 Task: Open Card User Interface Review in Board Project Management Platforms and Tools to Workspace IT Consulting Services and add a team member Softage.4@softage.net, a label Orange, a checklist Project Management, an attachment from your computer, a color Orange and finally, add a card description 'Create and send out employee satisfaction survey on company policies and procedures' and a comment 'Given the complexity of this task, let us break it down into smaller, more manageable tasks to make progress.'. Add a start date 'Jan 04, 1900' with a due date 'Jan 11, 1900'
Action: Mouse moved to (423, 151)
Screenshot: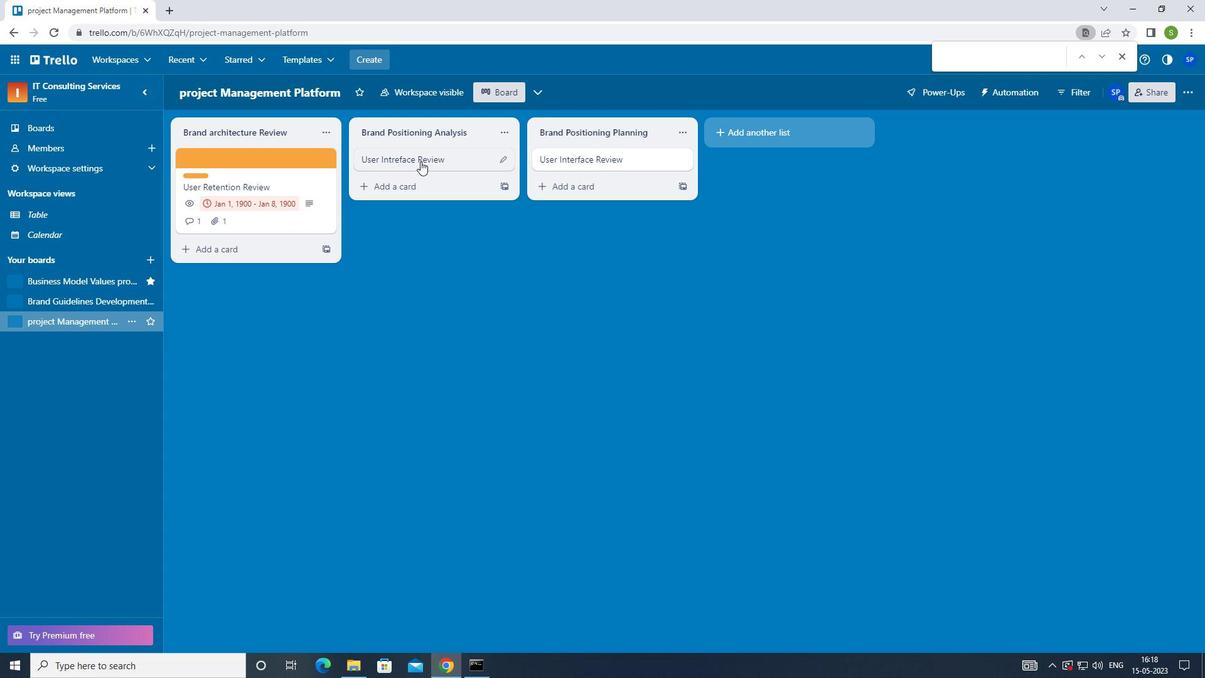 
Action: Mouse pressed left at (423, 151)
Screenshot: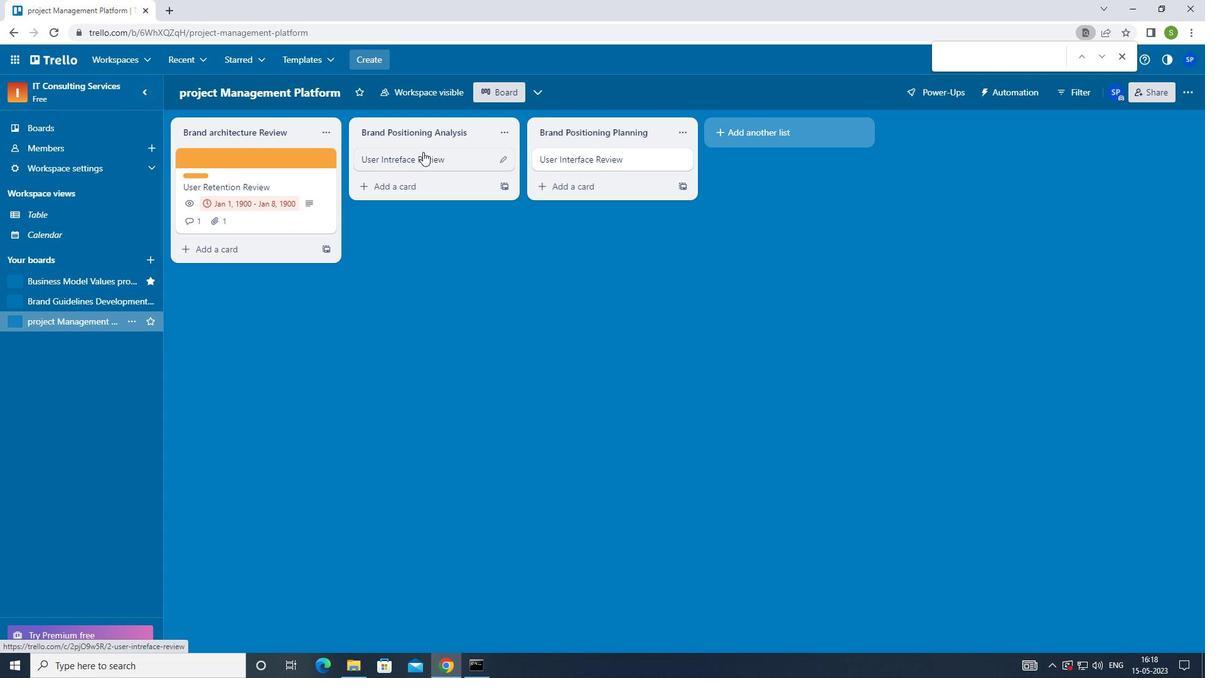 
Action: Mouse moved to (775, 156)
Screenshot: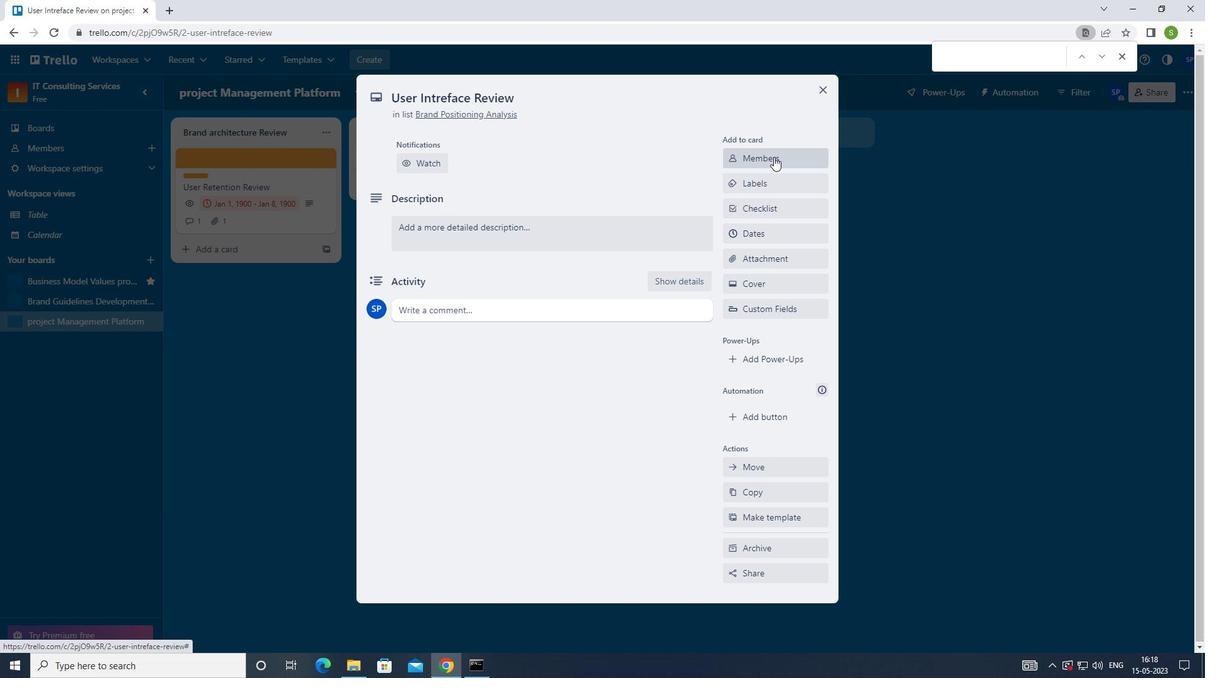 
Action: Mouse pressed left at (775, 156)
Screenshot: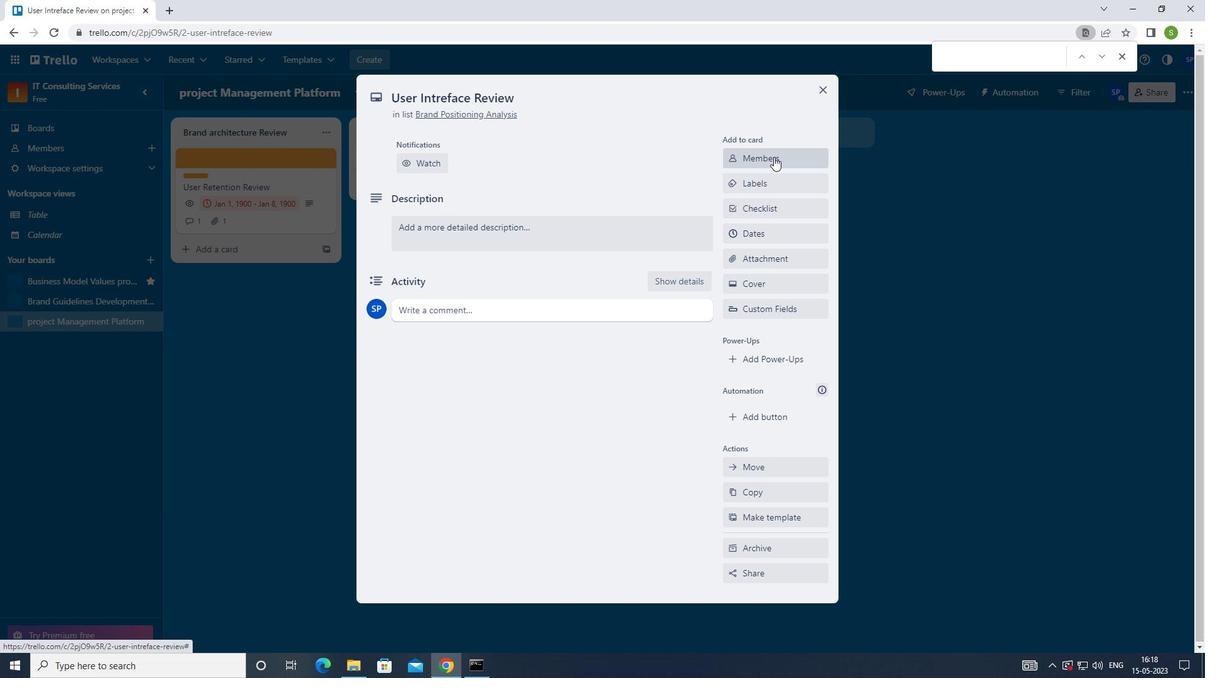 
Action: Mouse moved to (700, 198)
Screenshot: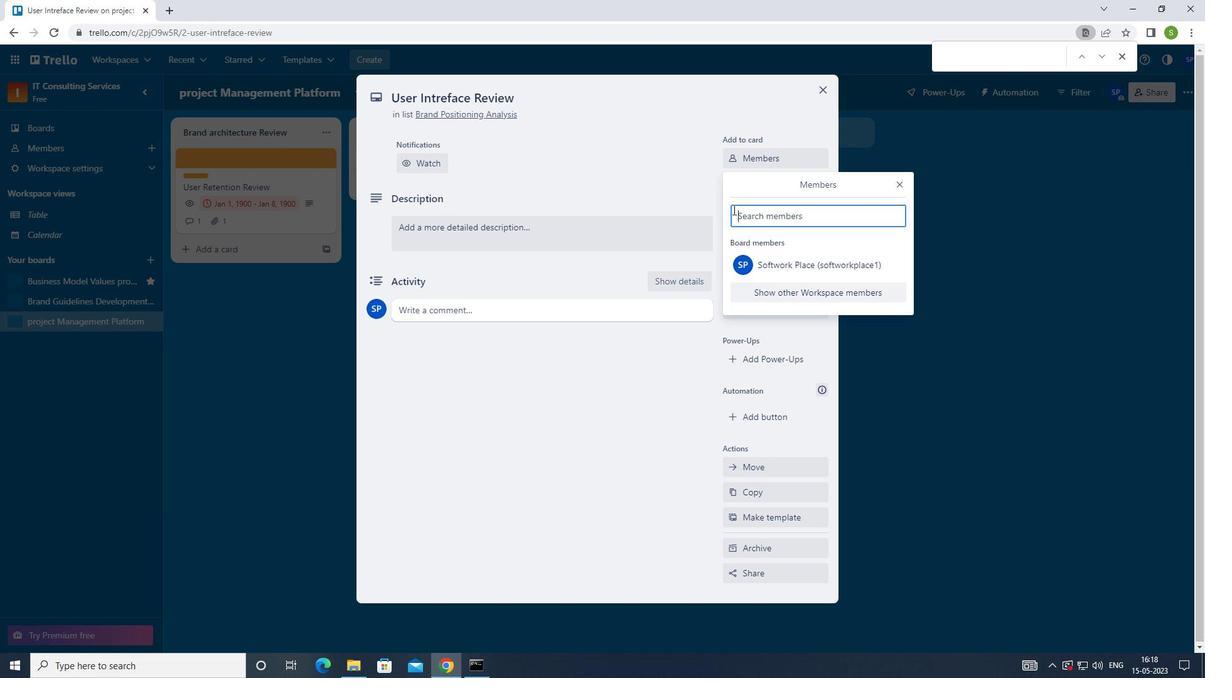 
Action: Key pressed <Key.shift>SOFTAGE.2<Key.backspace>
Screenshot: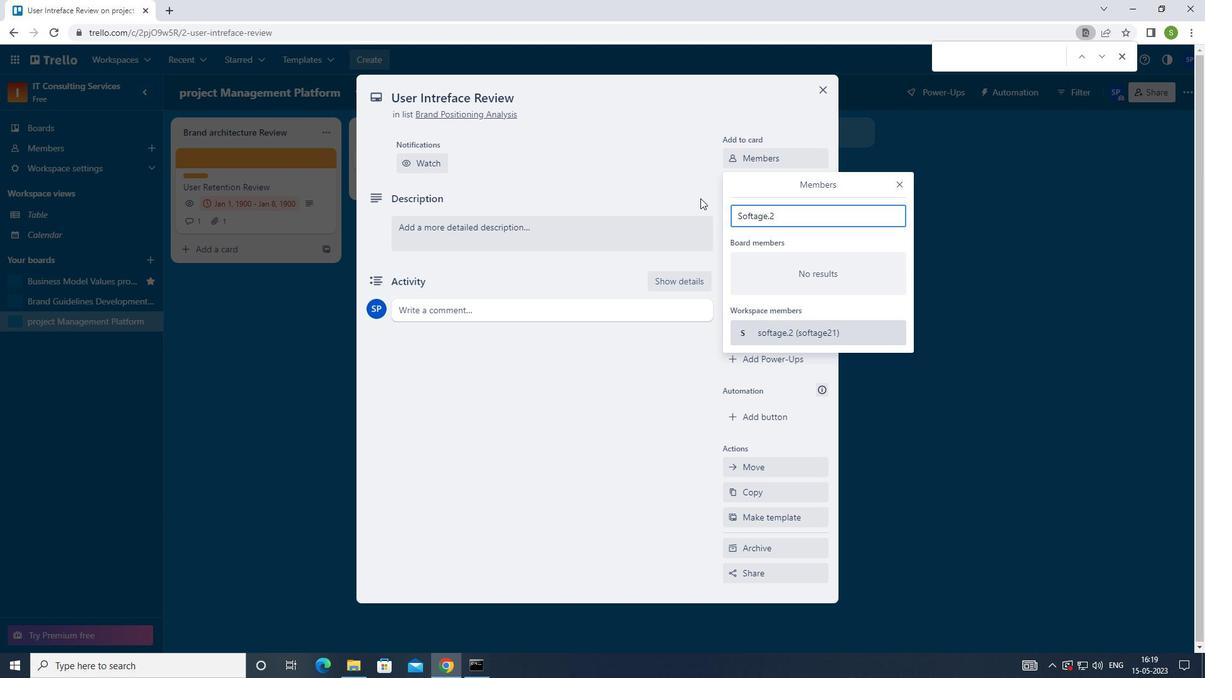 
Action: Mouse moved to (693, 200)
Screenshot: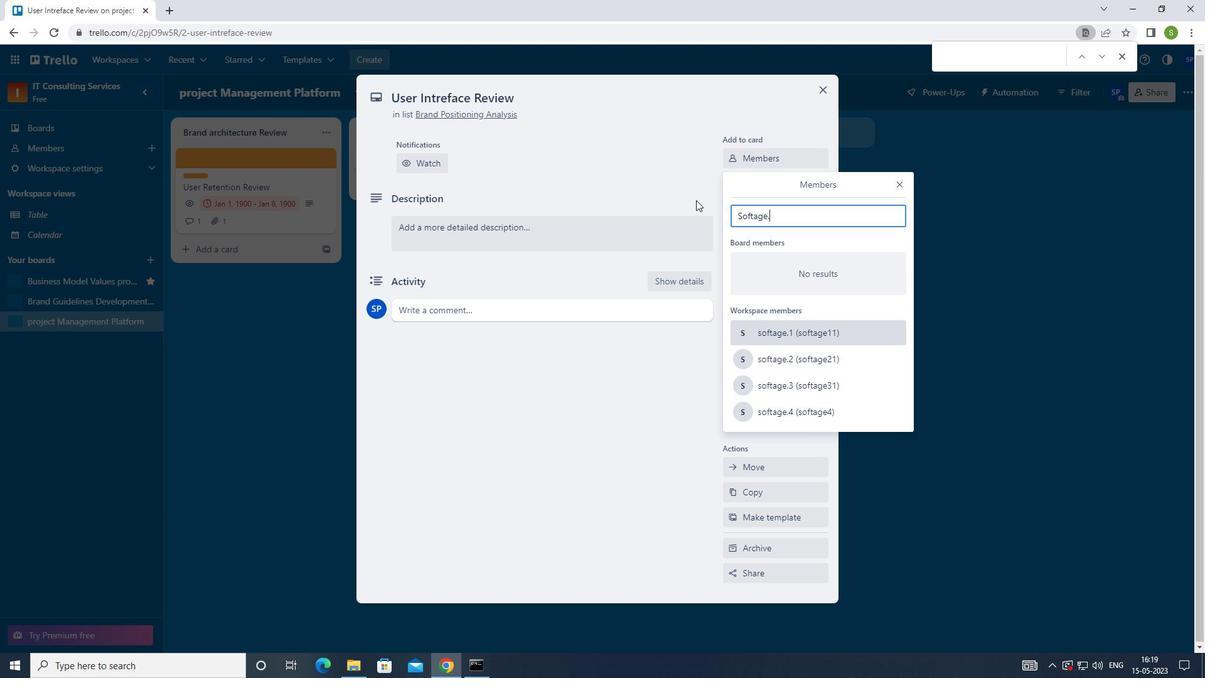 
Action: Key pressed 4
Screenshot: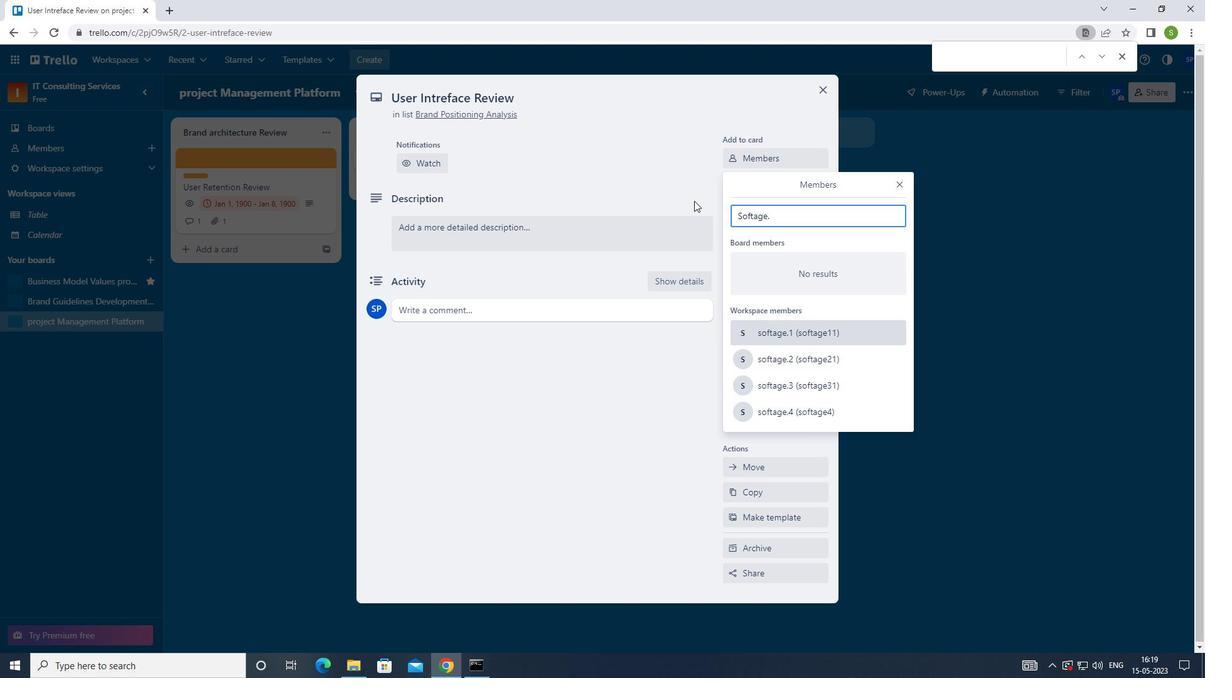 
Action: Mouse moved to (692, 202)
Screenshot: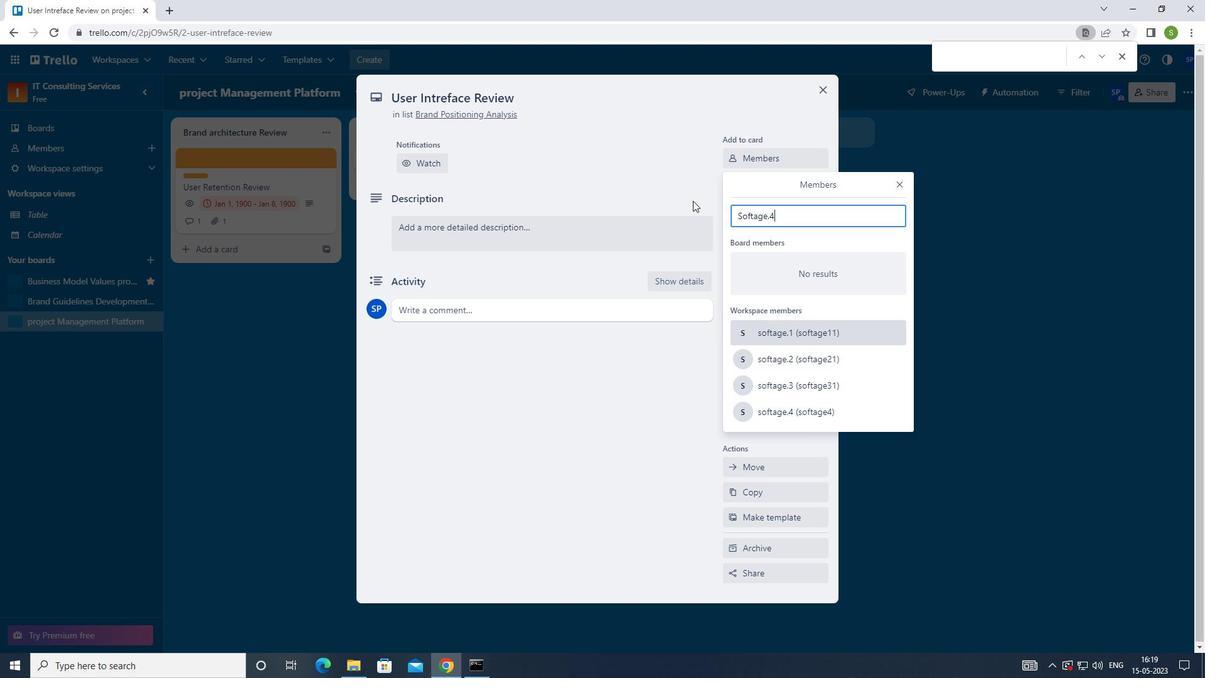 
Action: Key pressed <Key.shift>
Screenshot: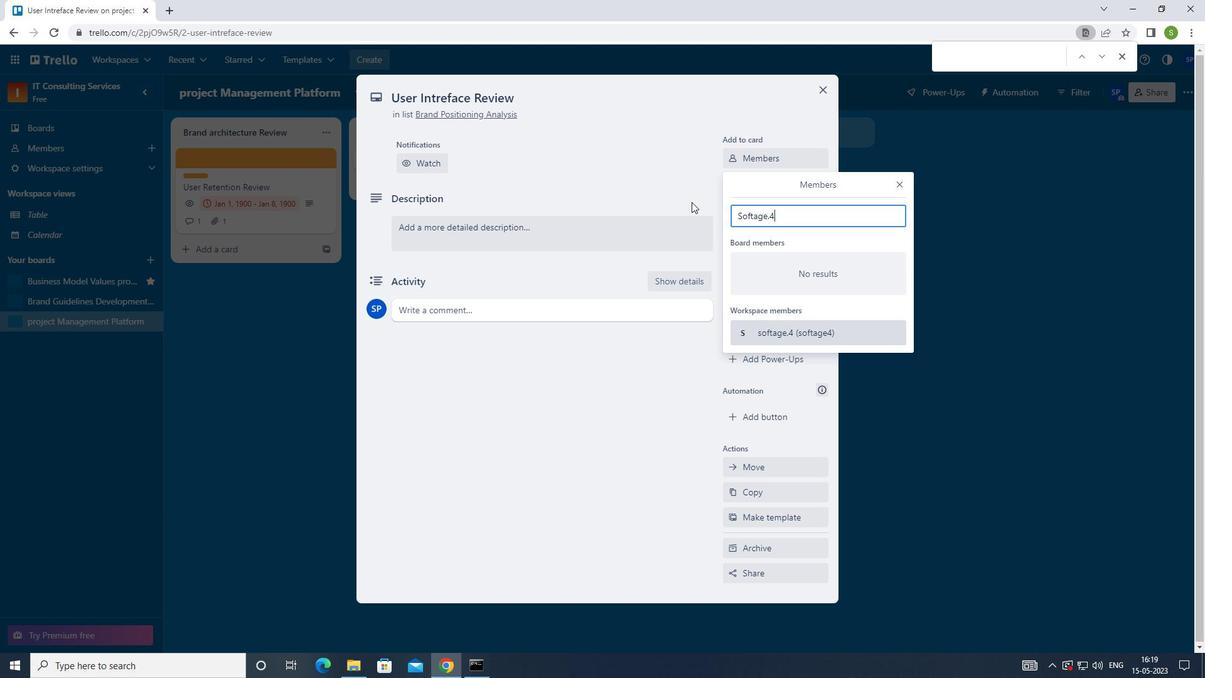 
Action: Mouse moved to (692, 202)
Screenshot: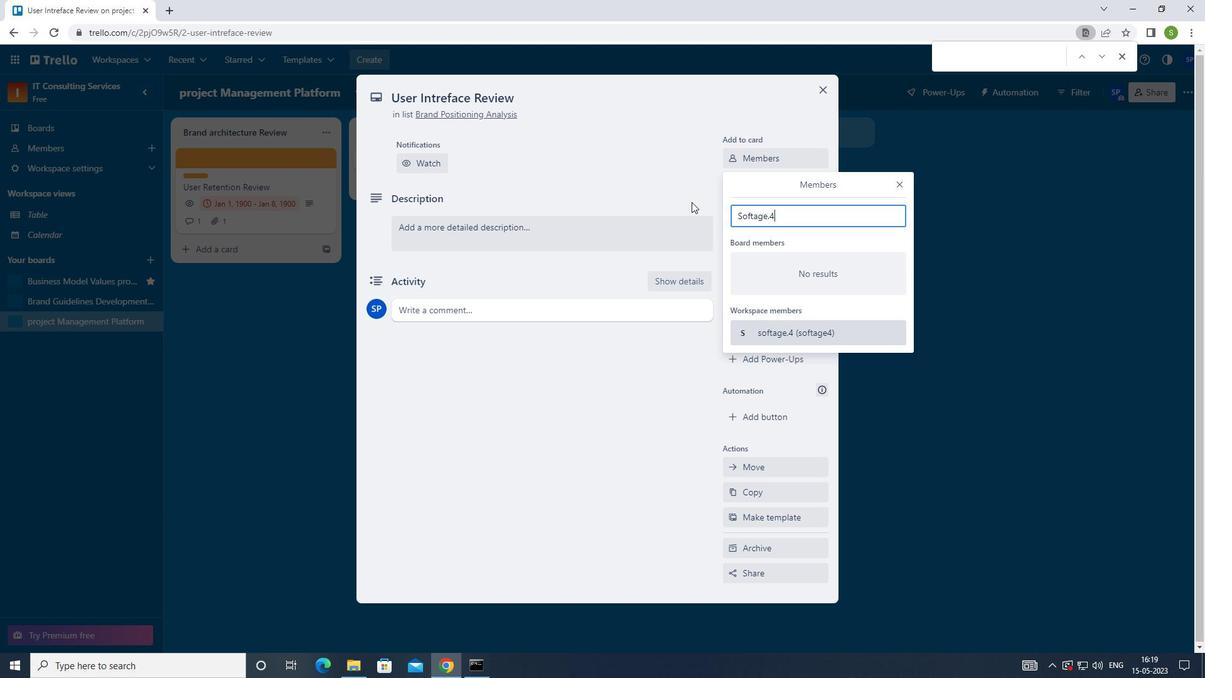 
Action: Key pressed @SOFTAGE.NET
Screenshot: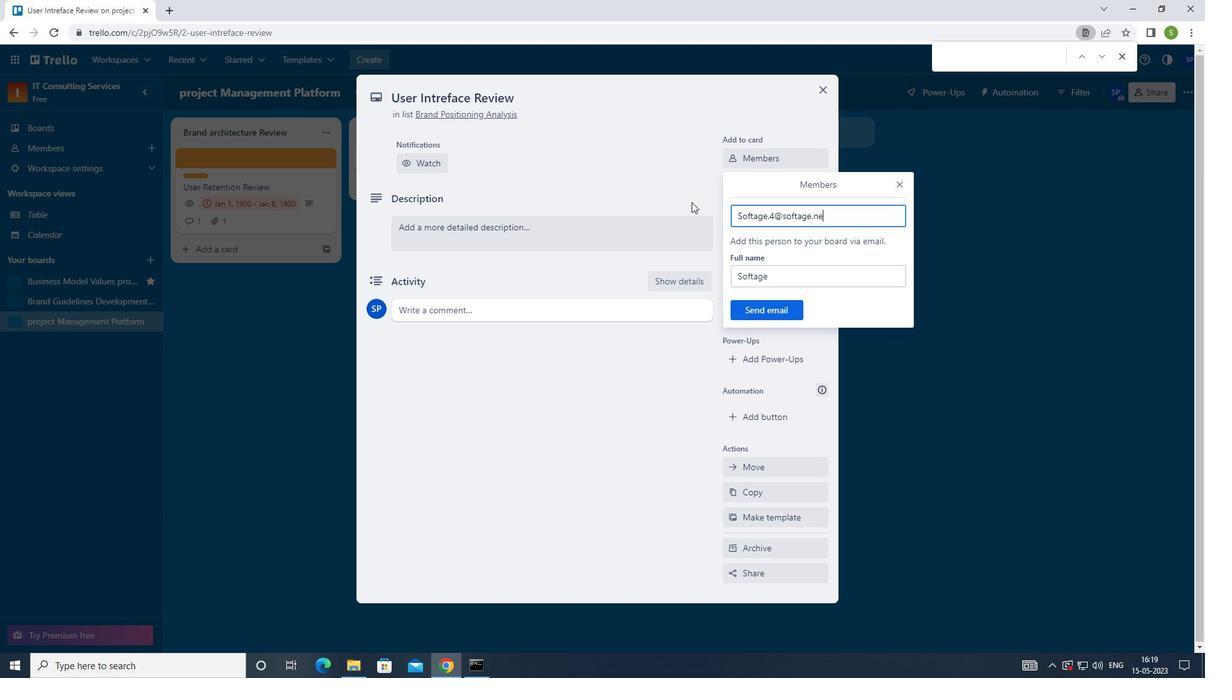 
Action: Mouse moved to (757, 305)
Screenshot: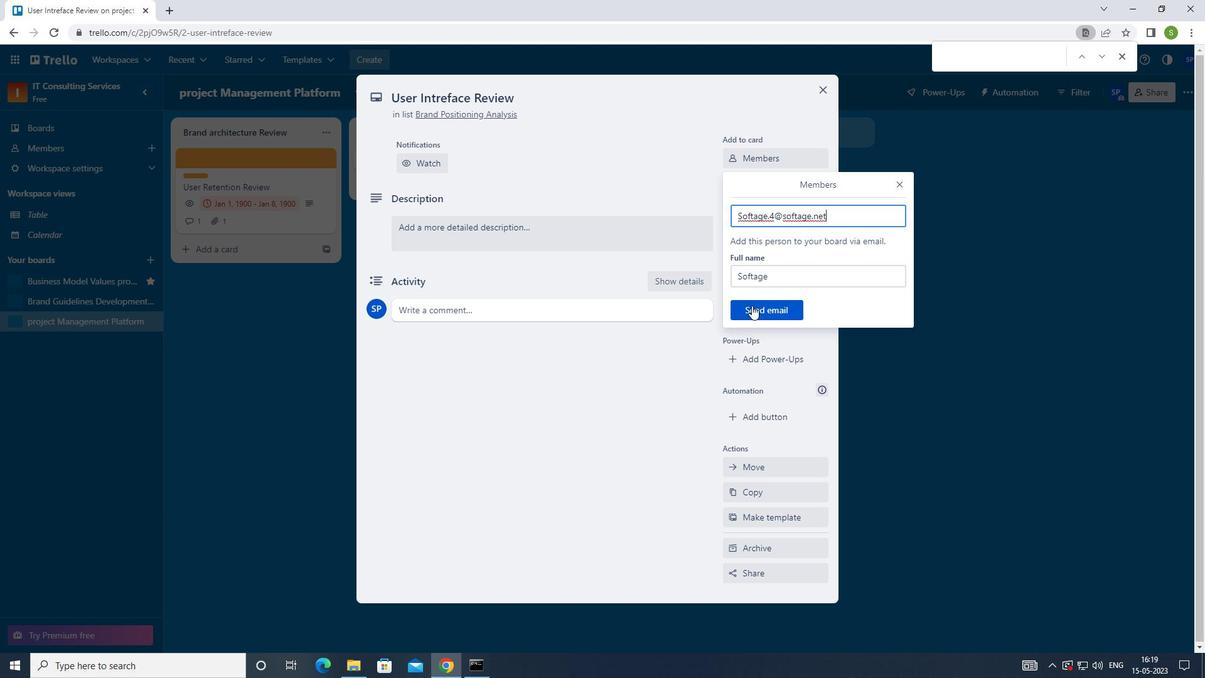
Action: Mouse pressed left at (757, 305)
Screenshot: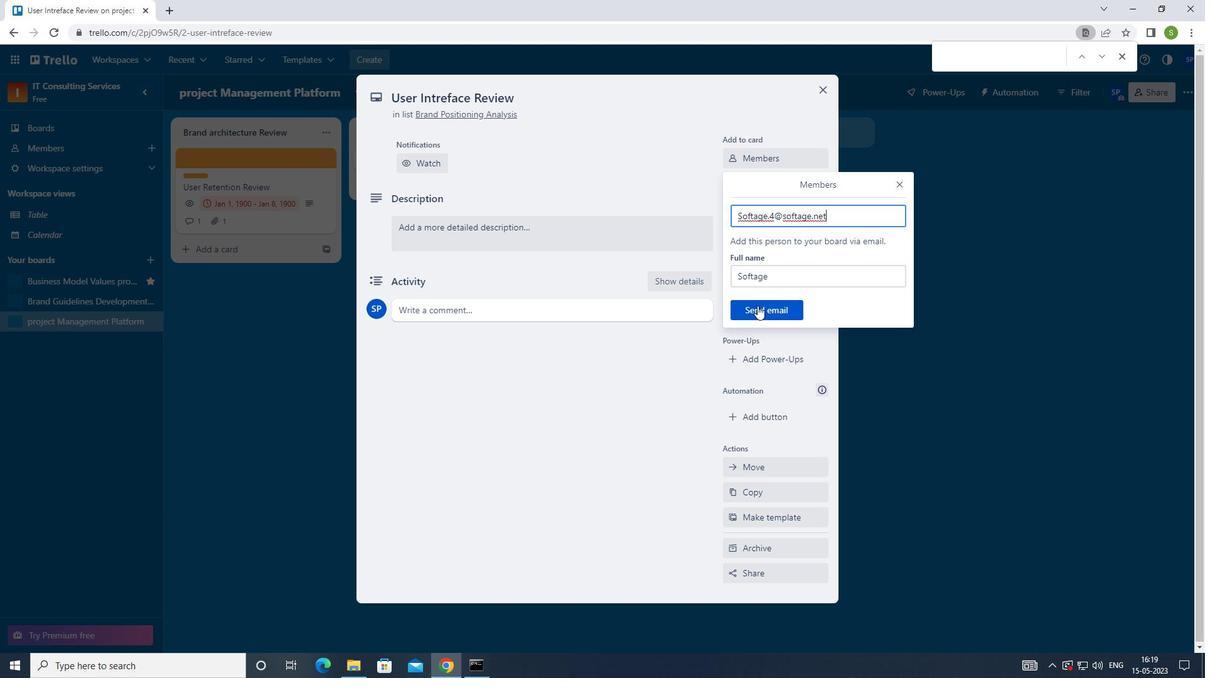 
Action: Mouse moved to (758, 227)
Screenshot: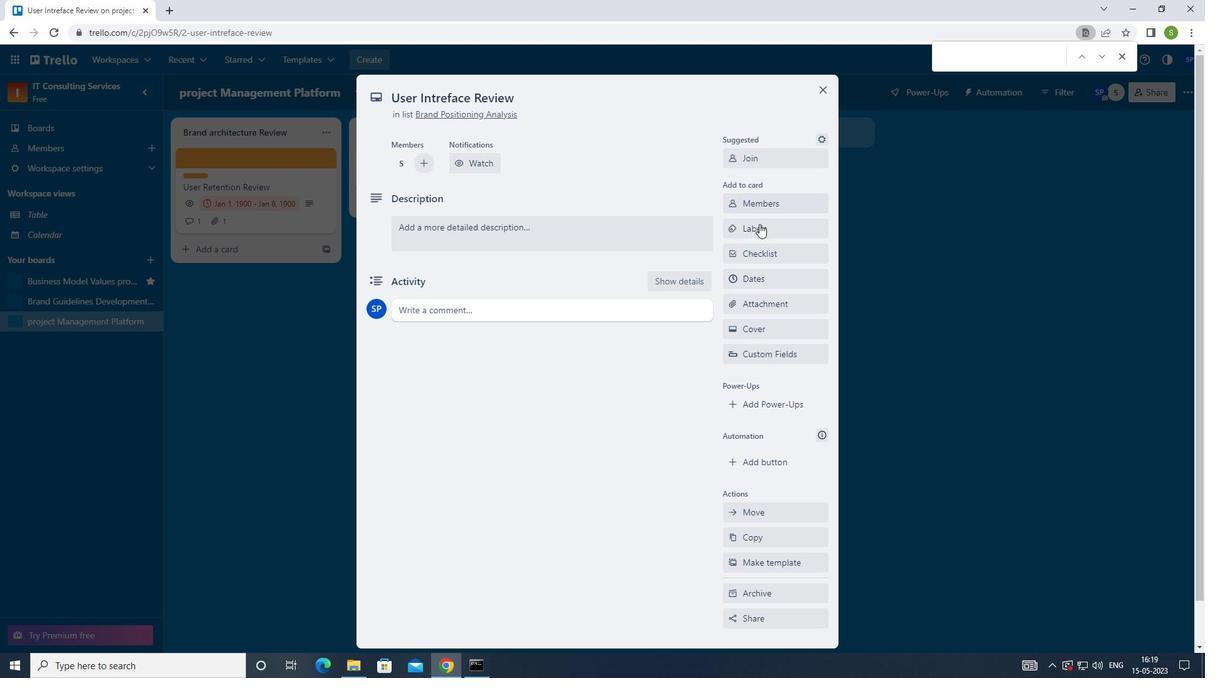 
Action: Mouse pressed left at (758, 227)
Screenshot: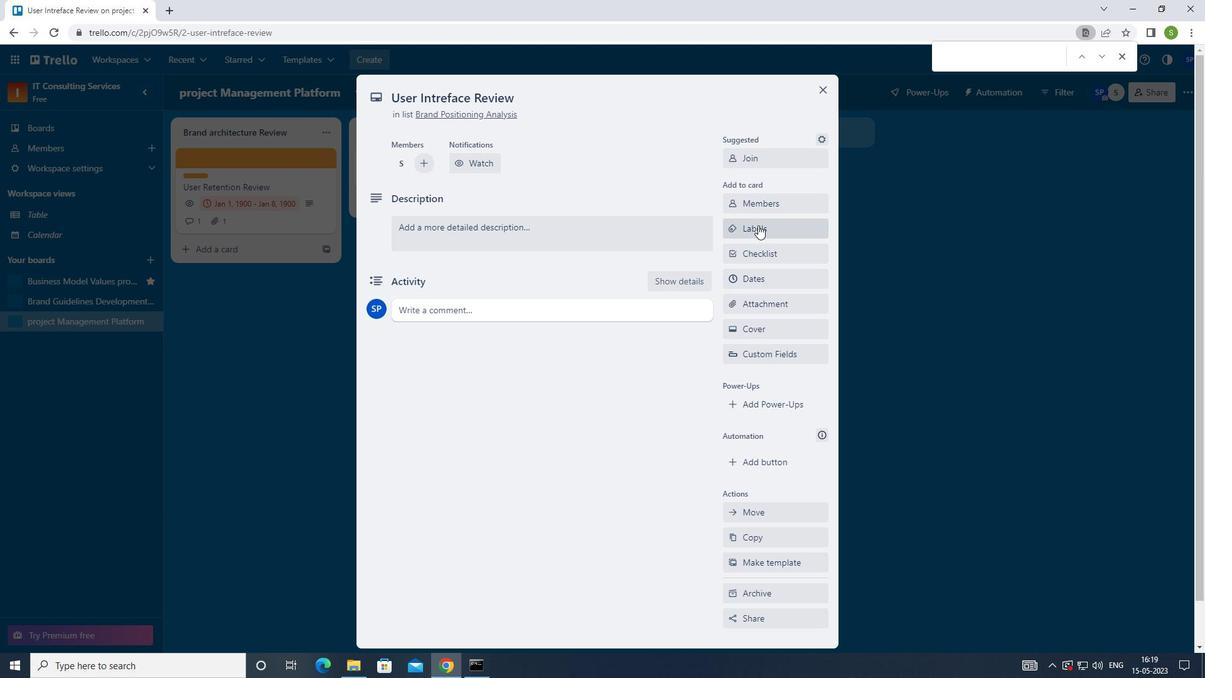 
Action: Mouse moved to (741, 376)
Screenshot: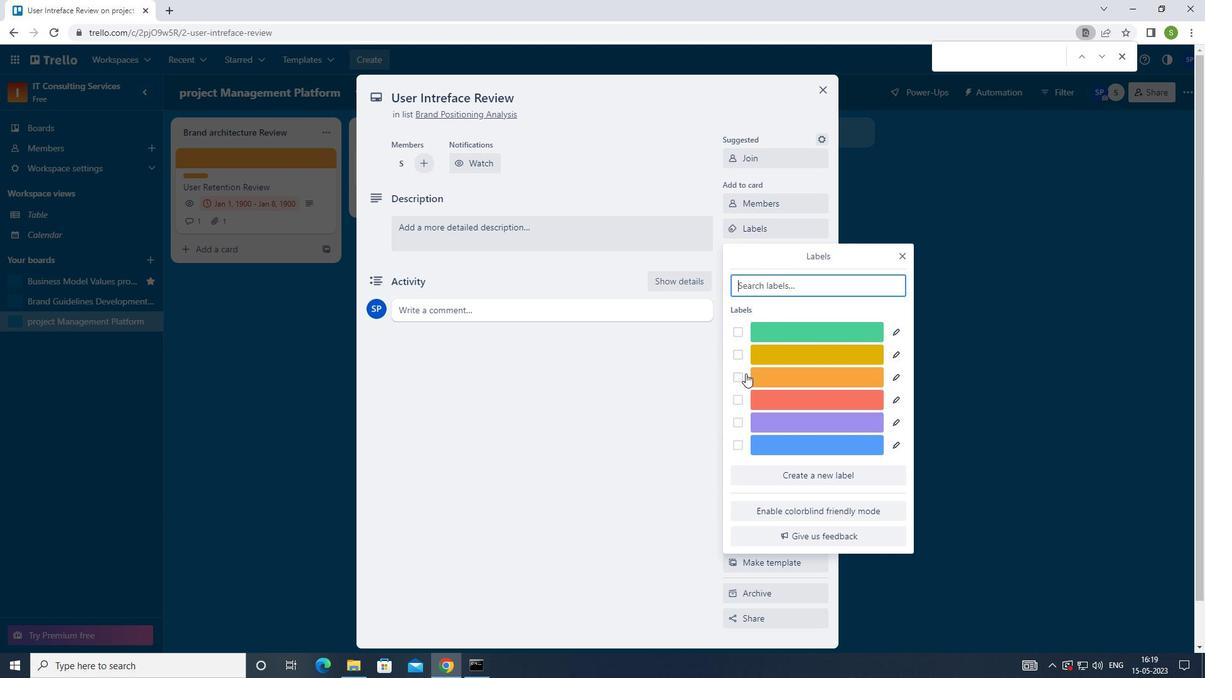 
Action: Mouse pressed left at (741, 376)
Screenshot: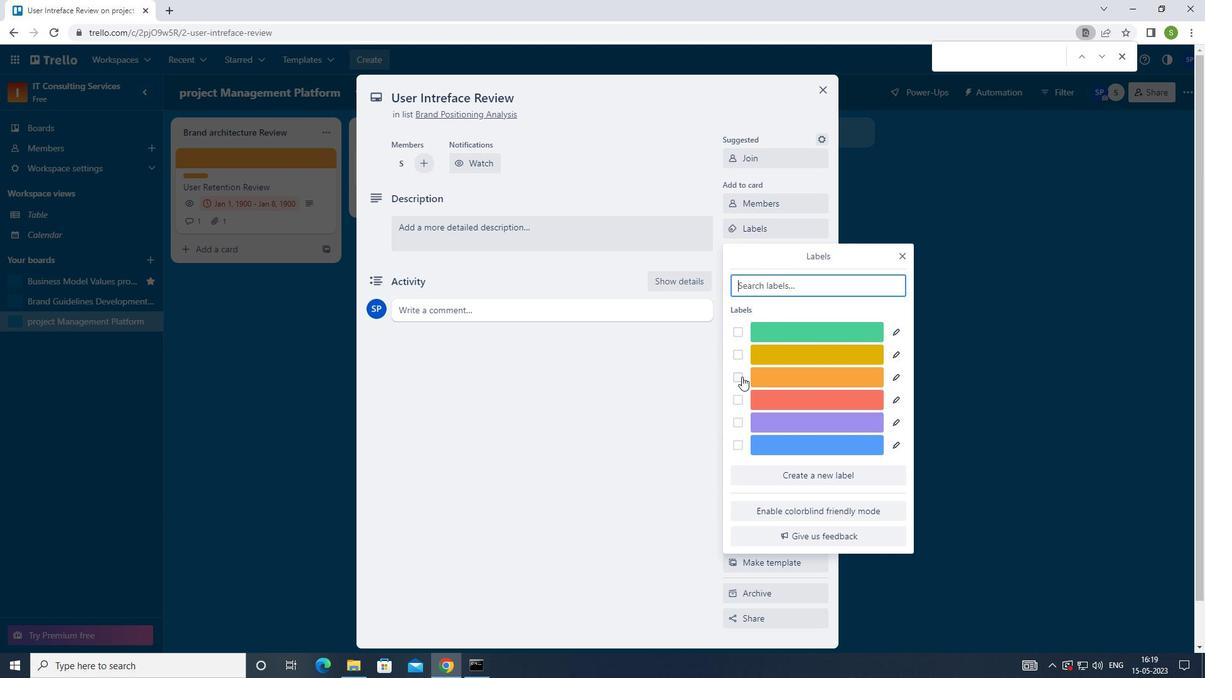 
Action: Mouse moved to (903, 256)
Screenshot: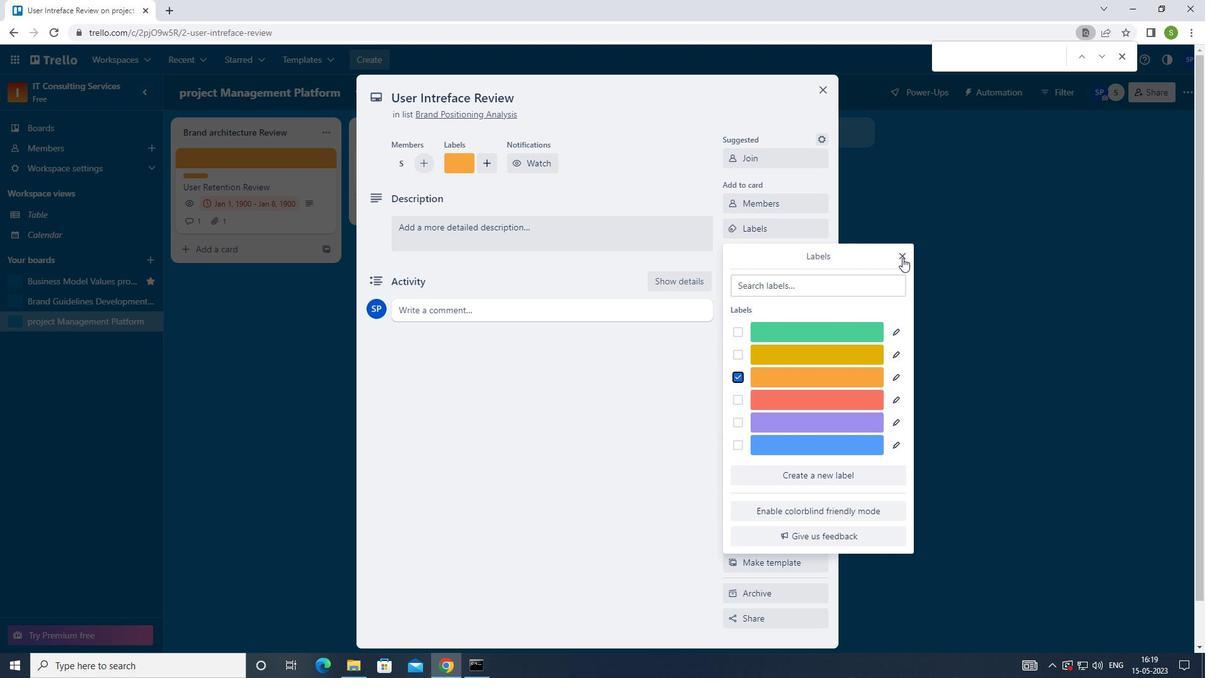 
Action: Mouse pressed left at (903, 256)
Screenshot: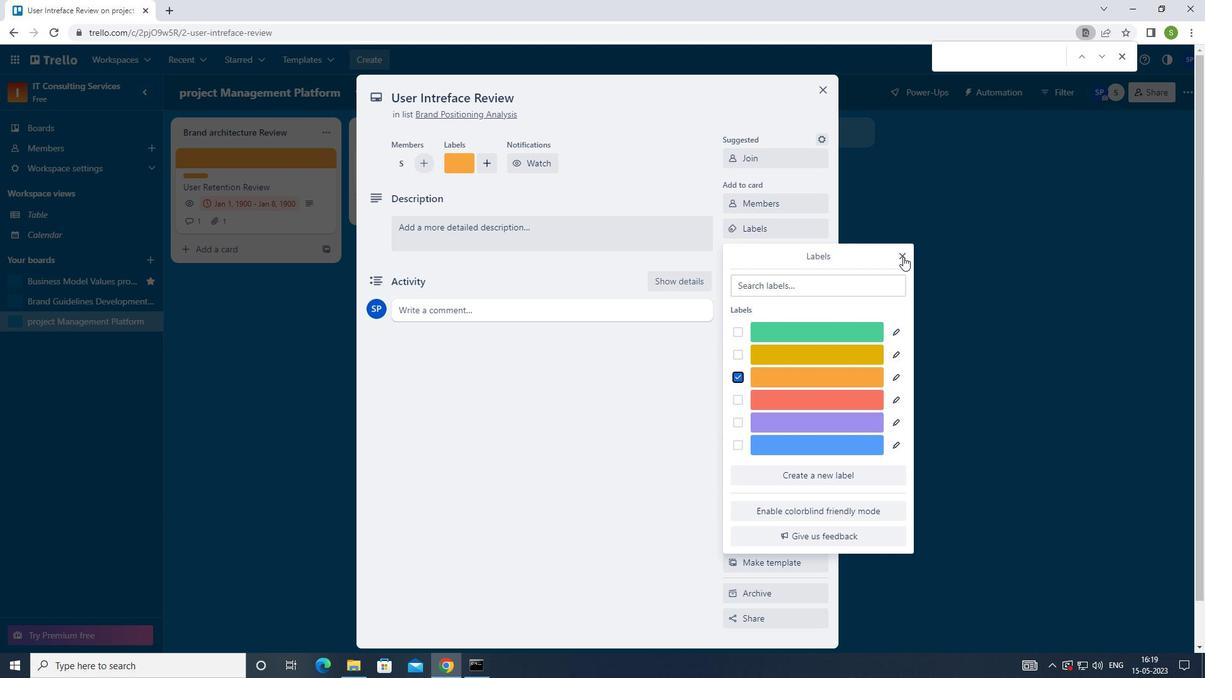 
Action: Mouse moved to (789, 255)
Screenshot: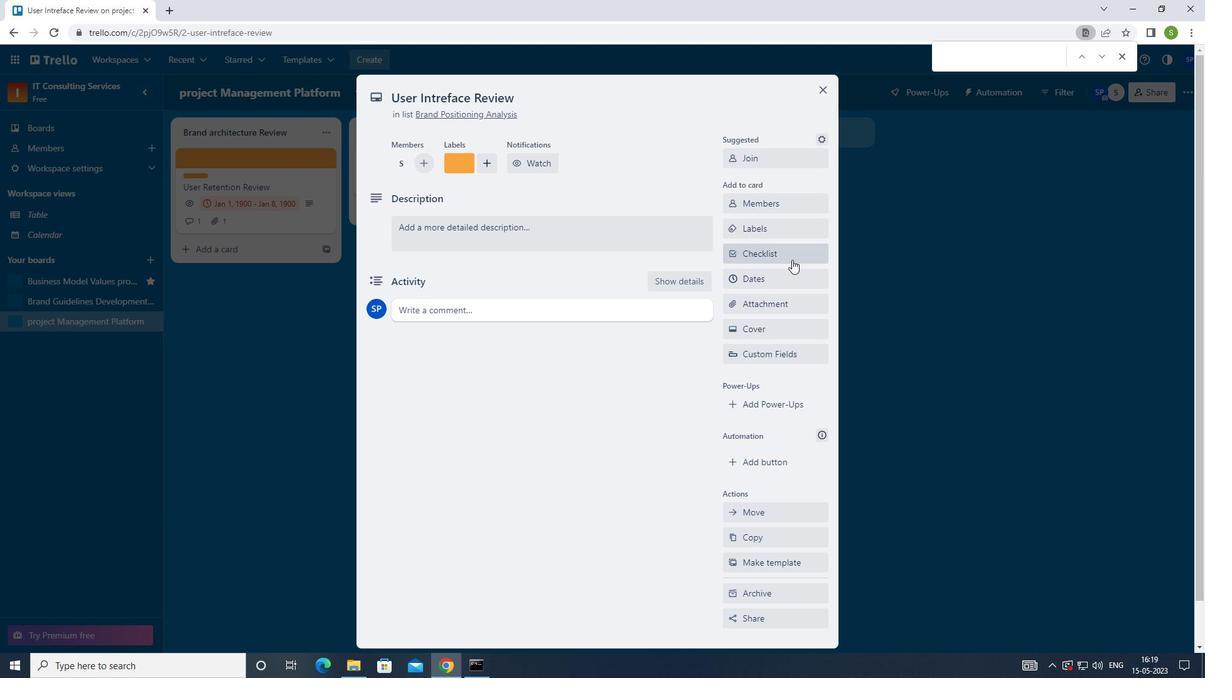 
Action: Mouse pressed left at (789, 255)
Screenshot: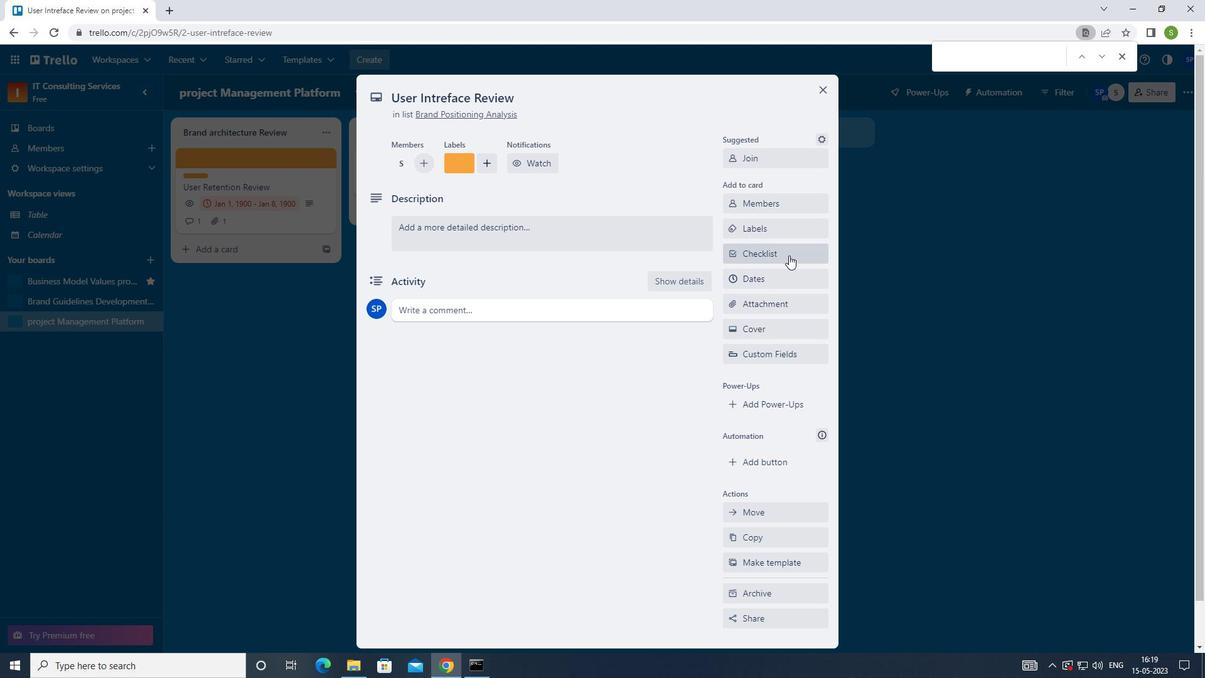 
Action: Mouse moved to (785, 241)
Screenshot: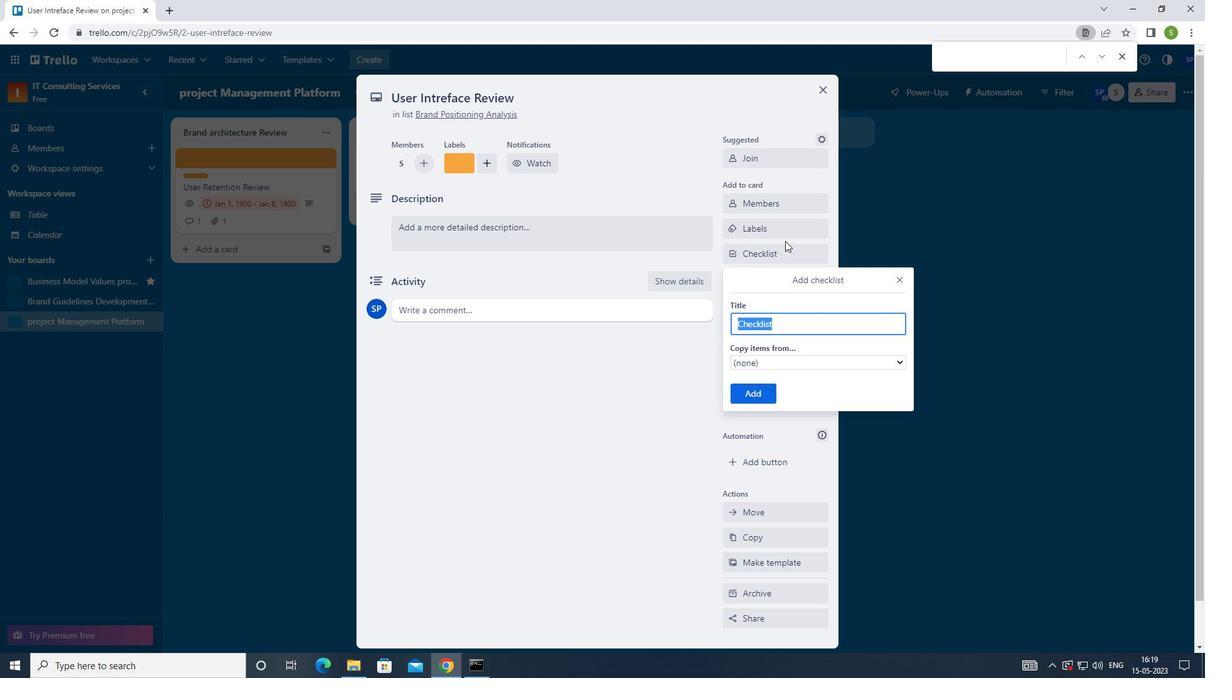 
Action: Key pressed <Key.shift><Key.shift><Key.shift><Key.shift><Key.shift><Key.shift><Key.shift><Key.shift><Key.shift><Key.shift><Key.shift><Key.shift>PROJECT<Key.space>MANAGEMENT<Key.space>
Screenshot: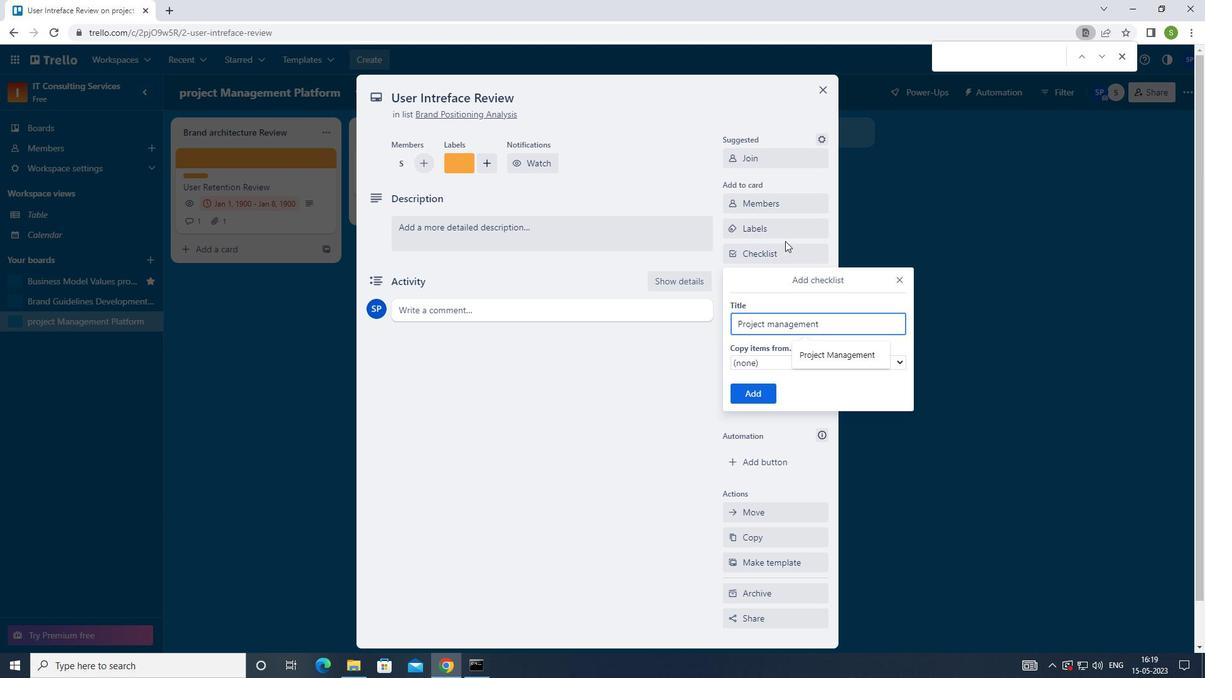 
Action: Mouse moved to (757, 391)
Screenshot: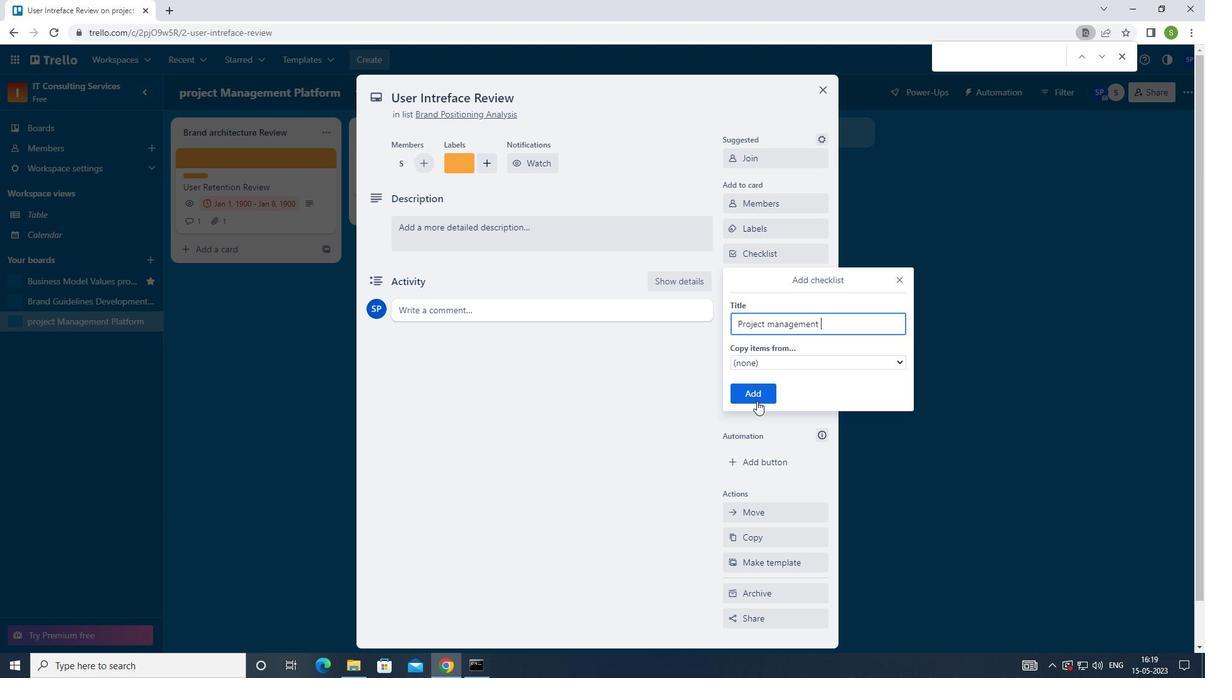 
Action: Mouse pressed left at (757, 391)
Screenshot: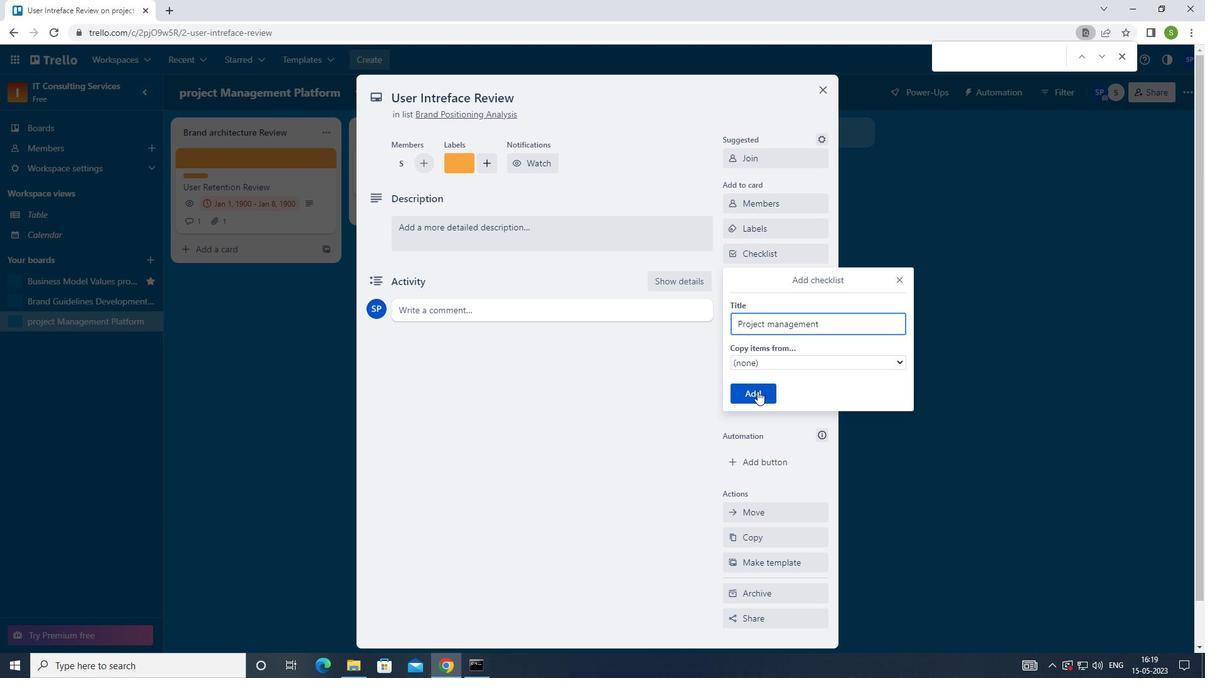 
Action: Mouse moved to (772, 307)
Screenshot: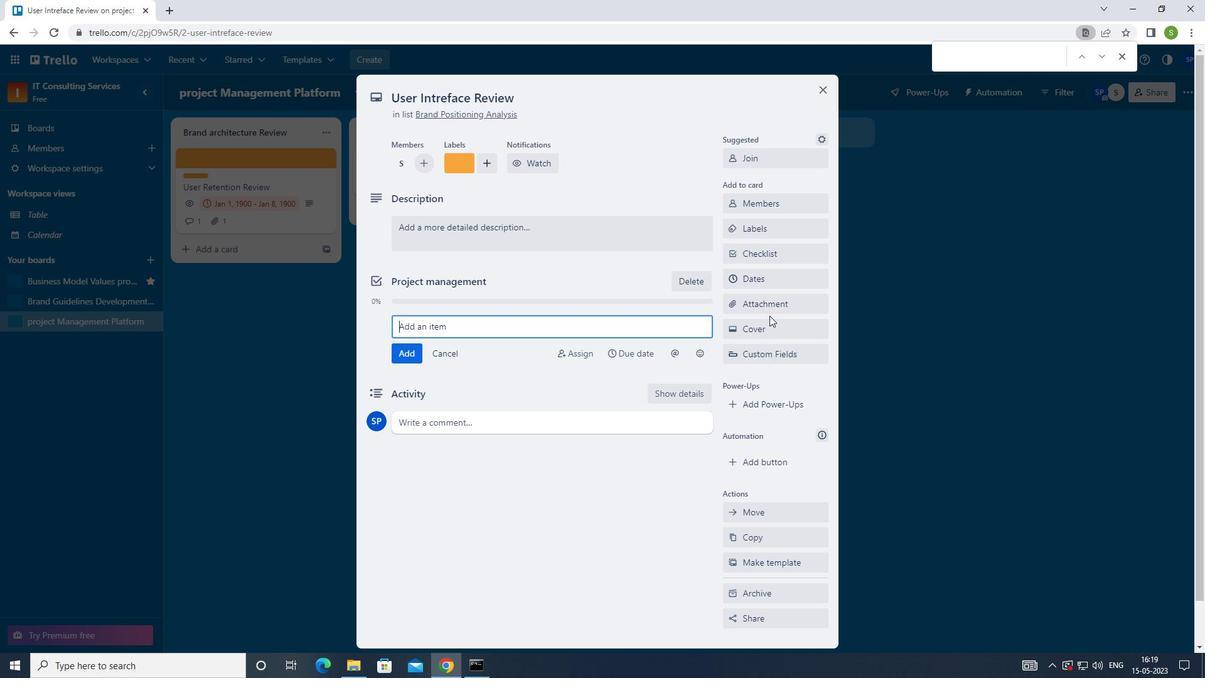 
Action: Mouse pressed left at (772, 307)
Screenshot: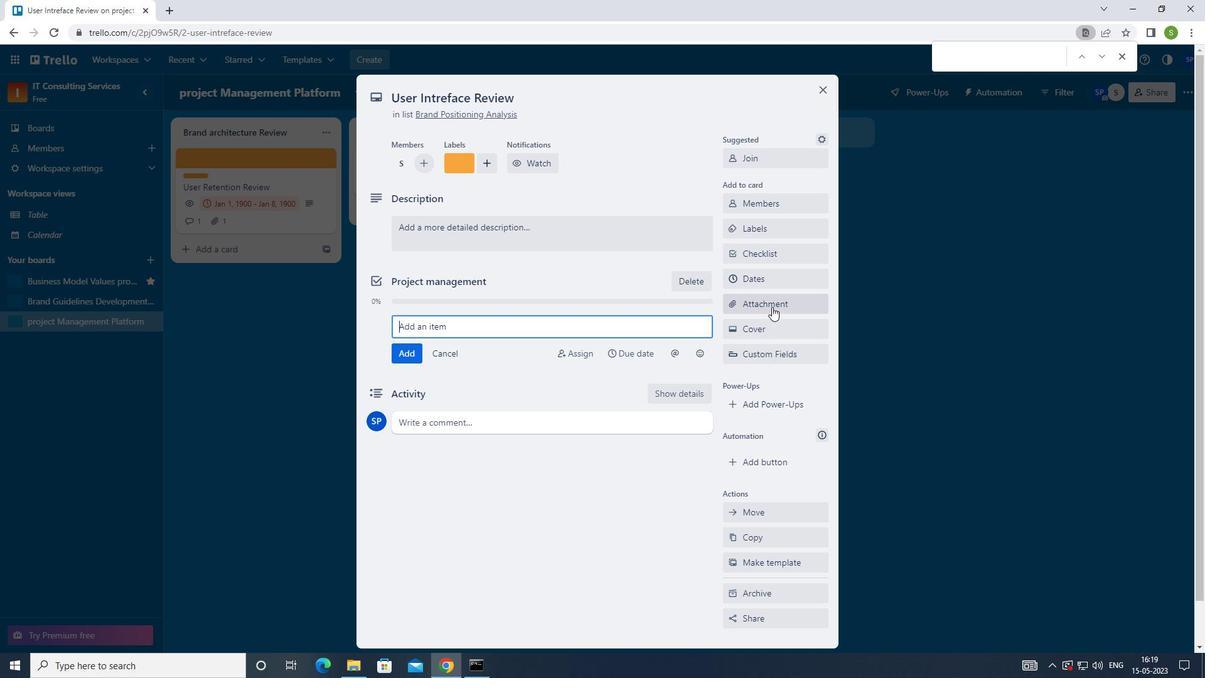 
Action: Mouse moved to (757, 357)
Screenshot: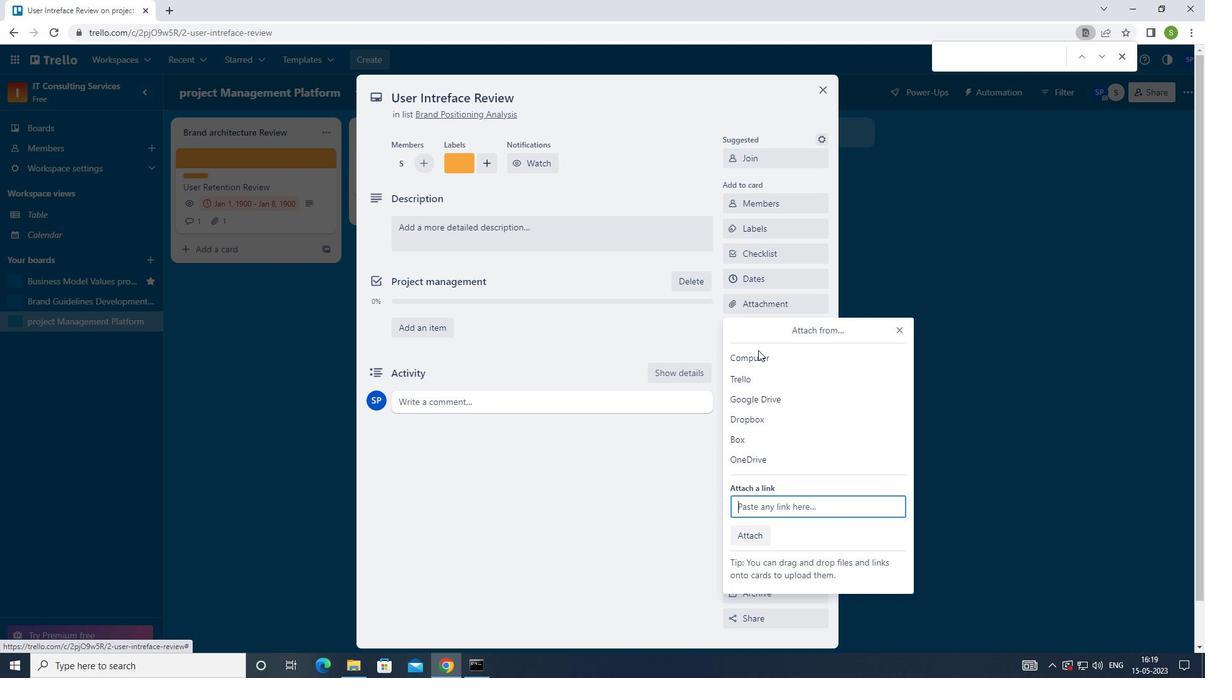 
Action: Mouse pressed left at (757, 357)
Screenshot: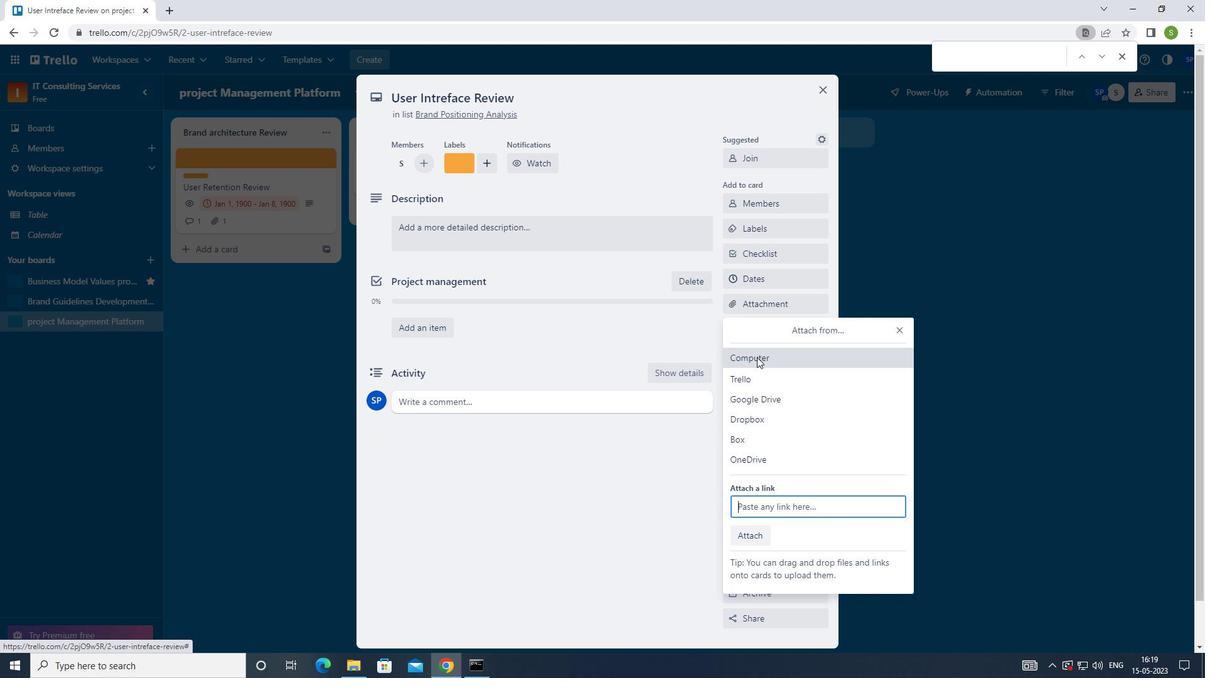
Action: Mouse moved to (347, 86)
Screenshot: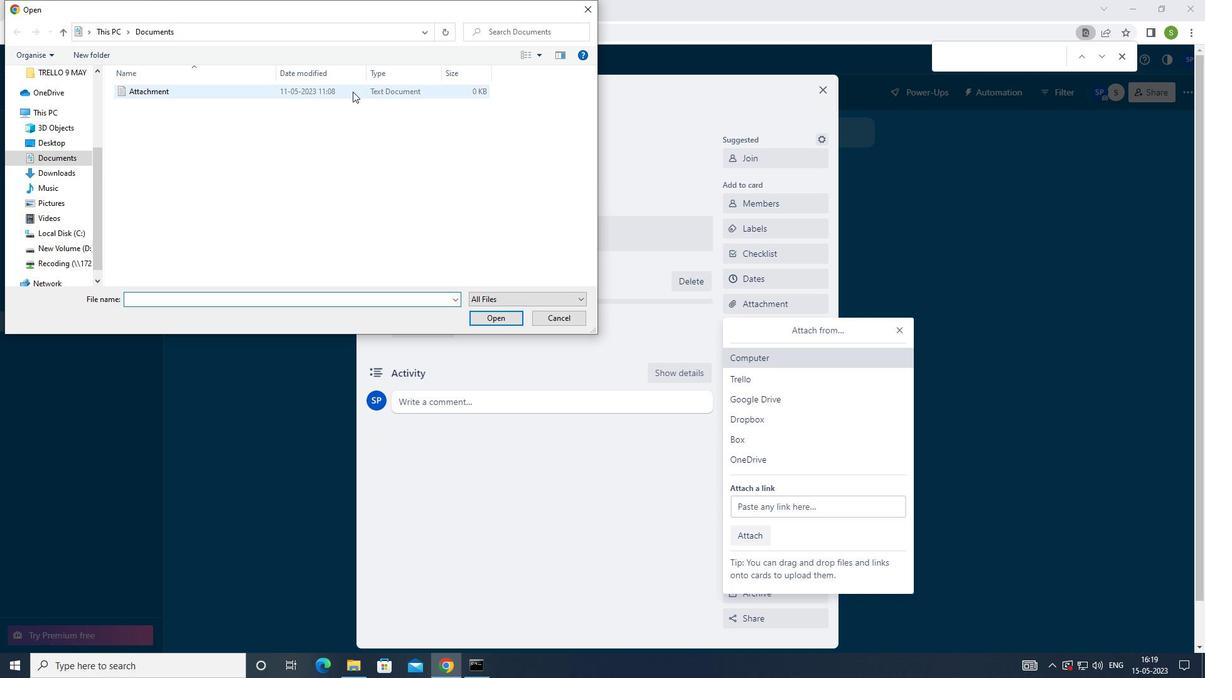 
Action: Mouse pressed left at (347, 86)
Screenshot: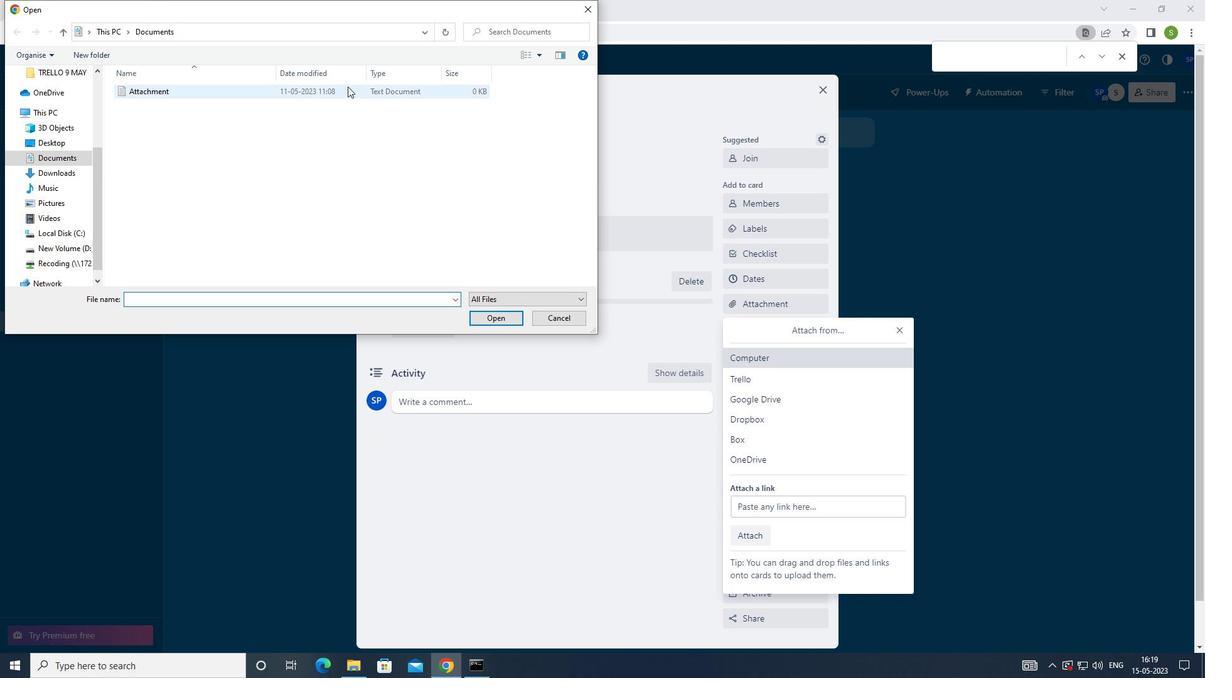 
Action: Mouse moved to (504, 315)
Screenshot: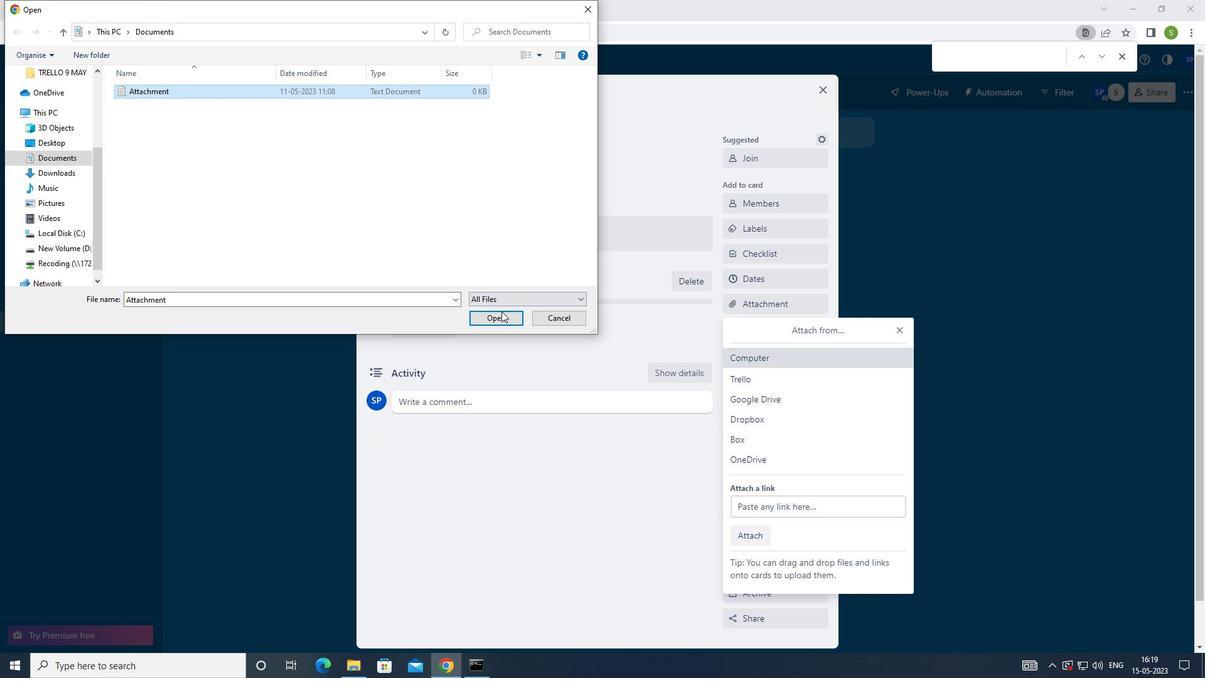 
Action: Mouse pressed left at (504, 315)
Screenshot: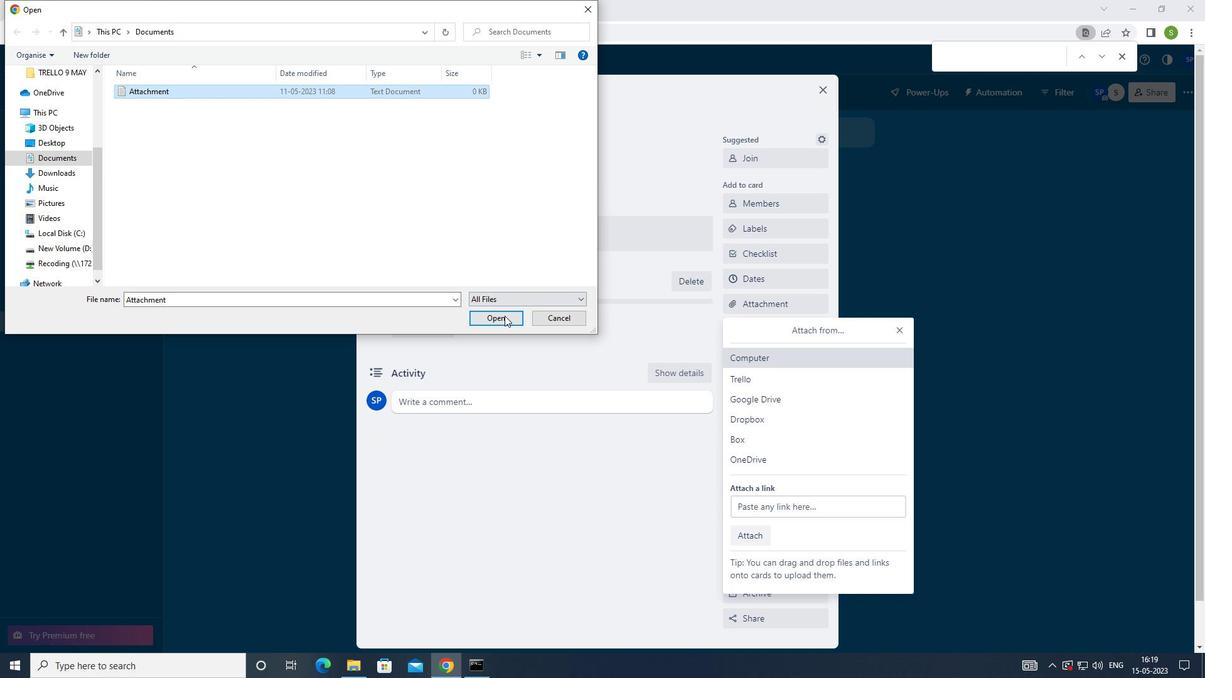 
Action: Mouse moved to (755, 324)
Screenshot: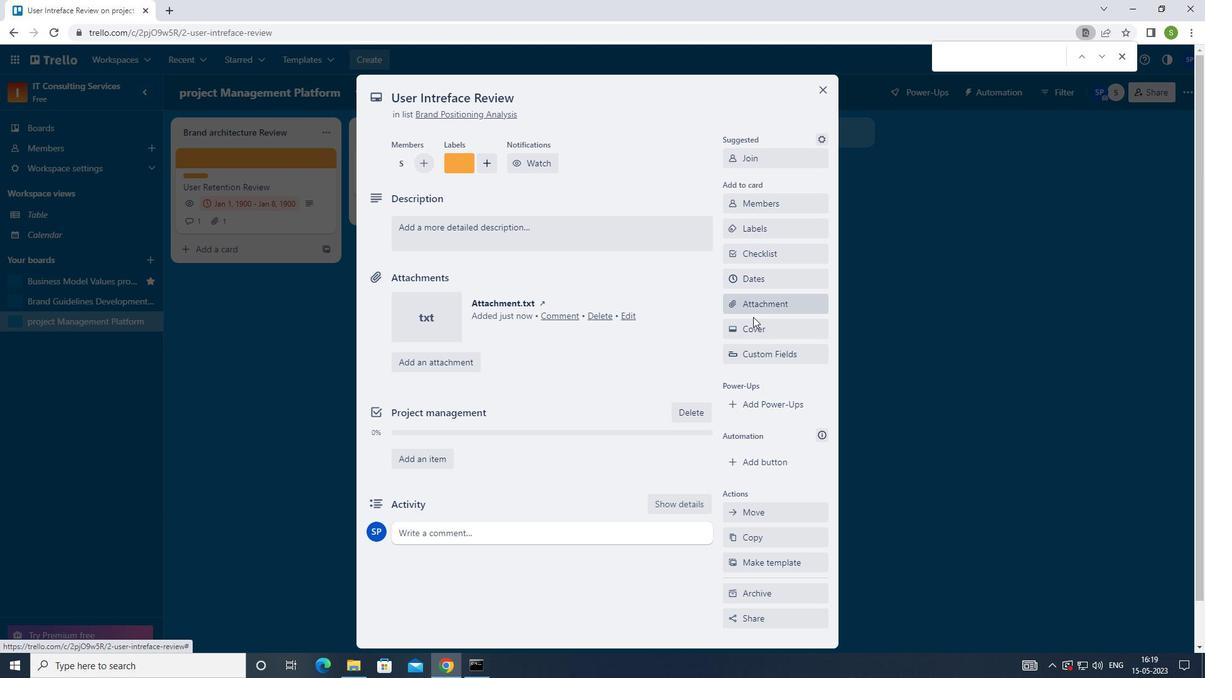 
Action: Mouse pressed left at (755, 324)
Screenshot: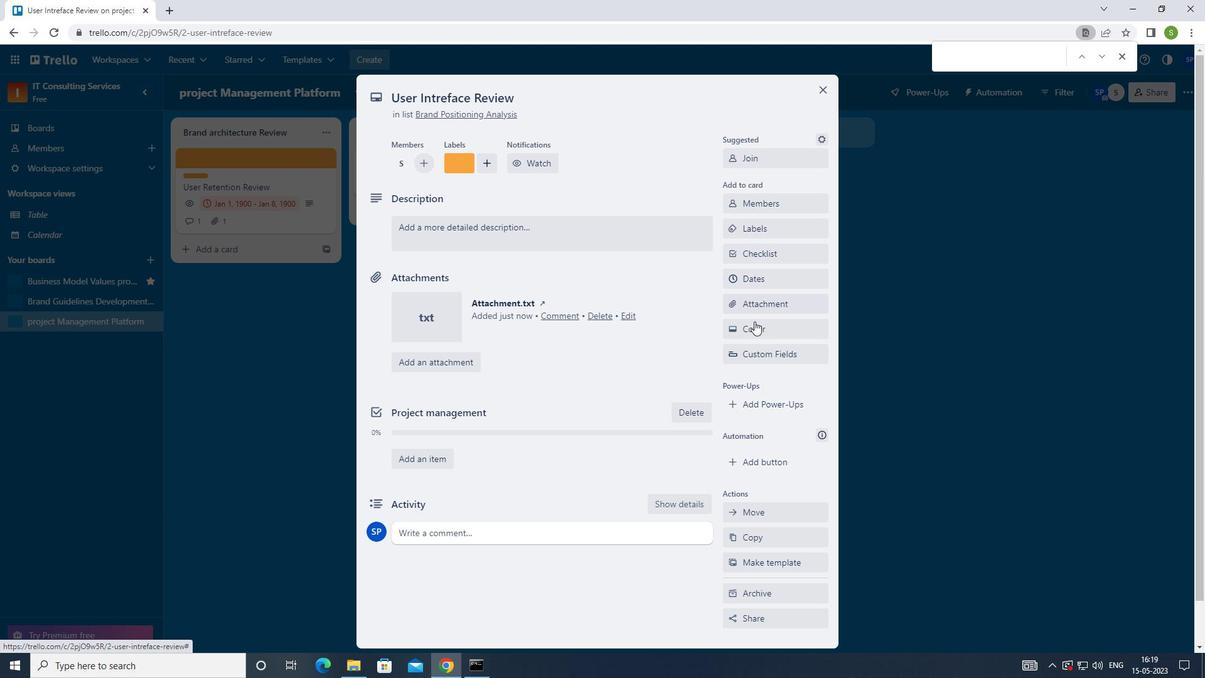 
Action: Mouse moved to (811, 396)
Screenshot: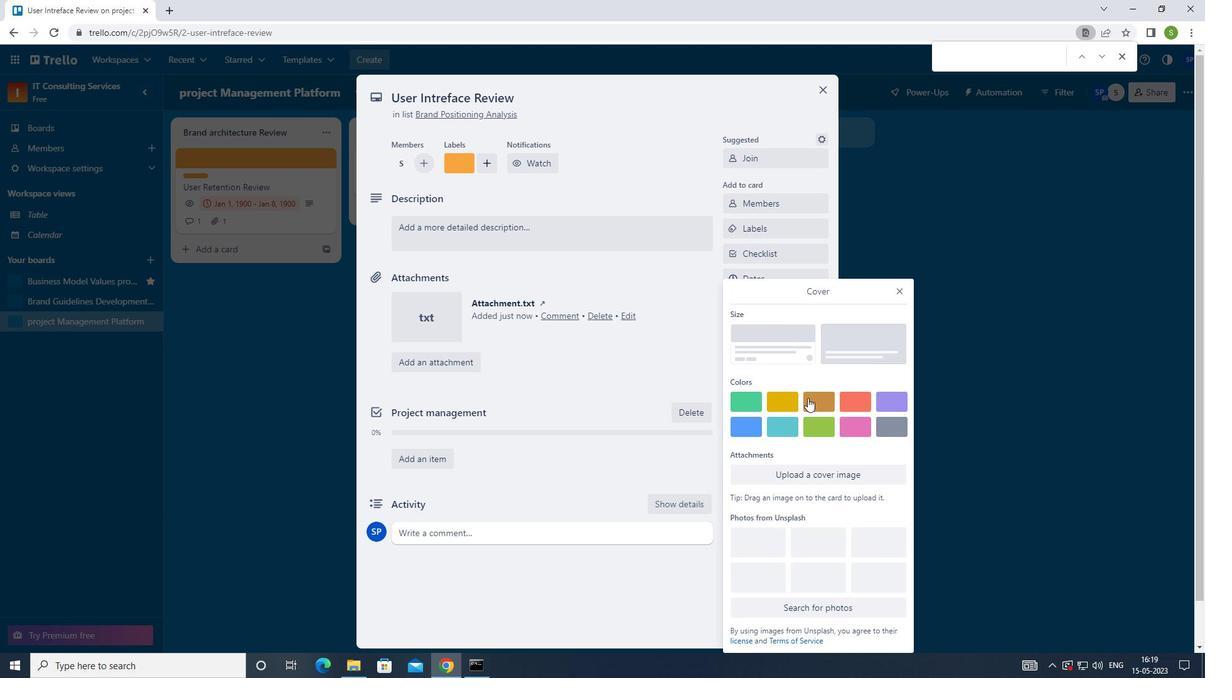 
Action: Mouse pressed left at (811, 396)
Screenshot: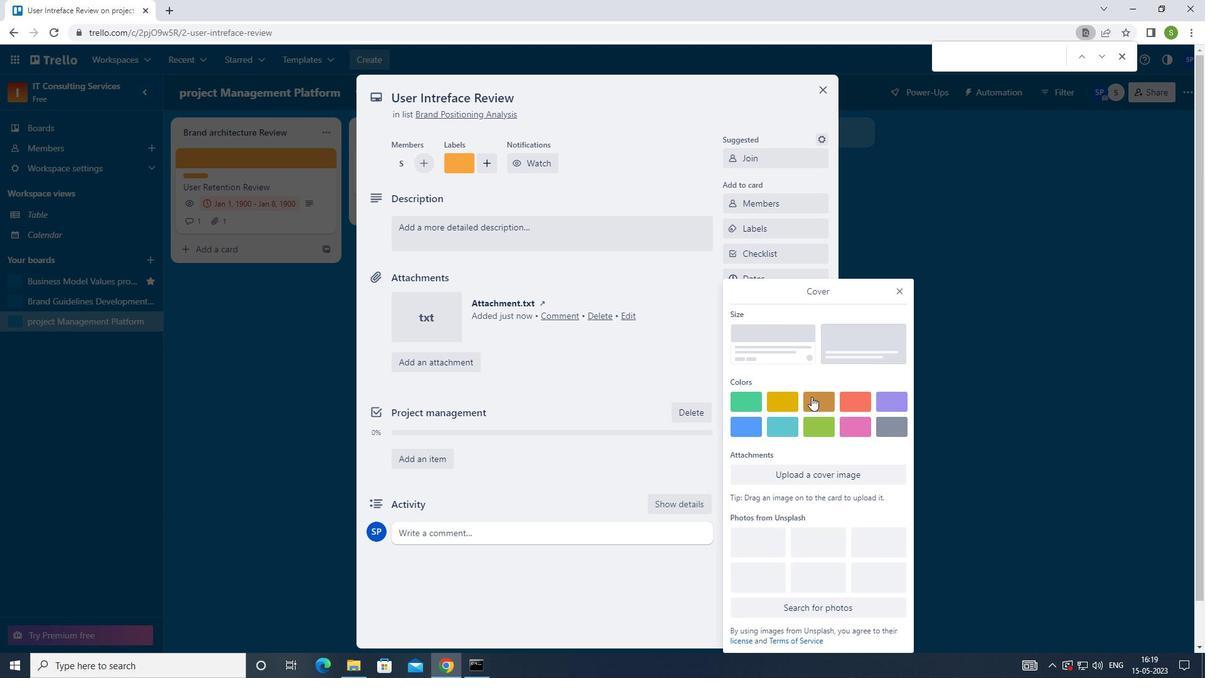 
Action: Mouse moved to (899, 265)
Screenshot: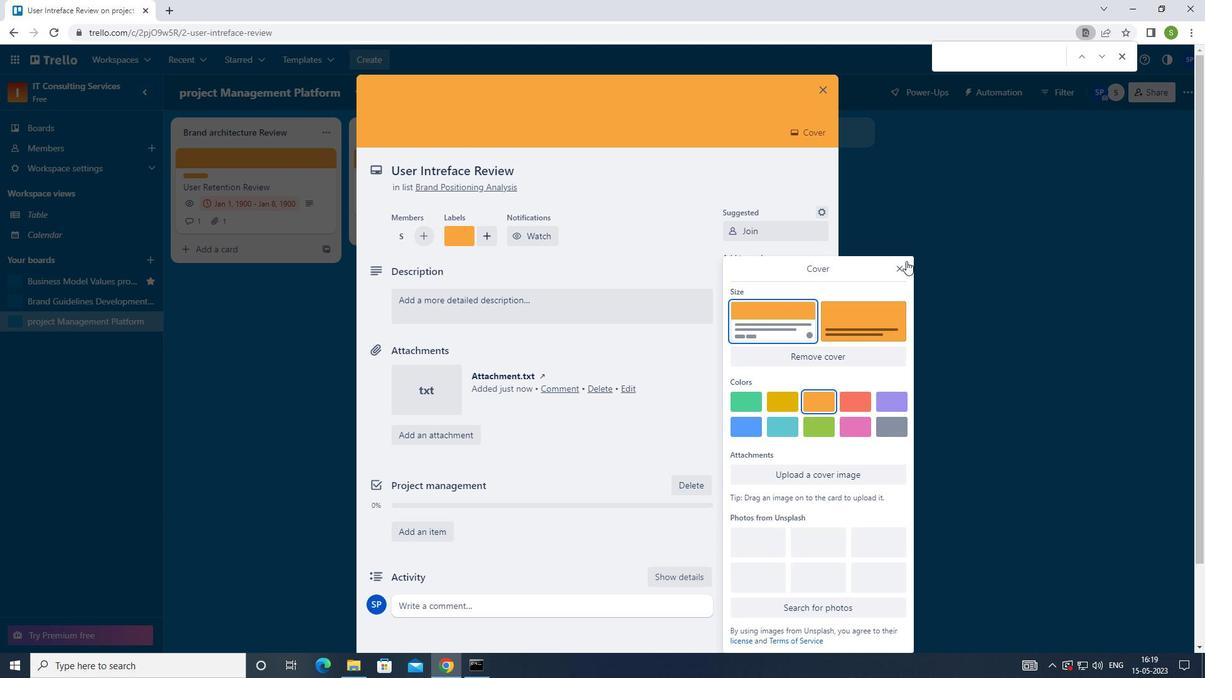
Action: Mouse pressed left at (899, 265)
Screenshot: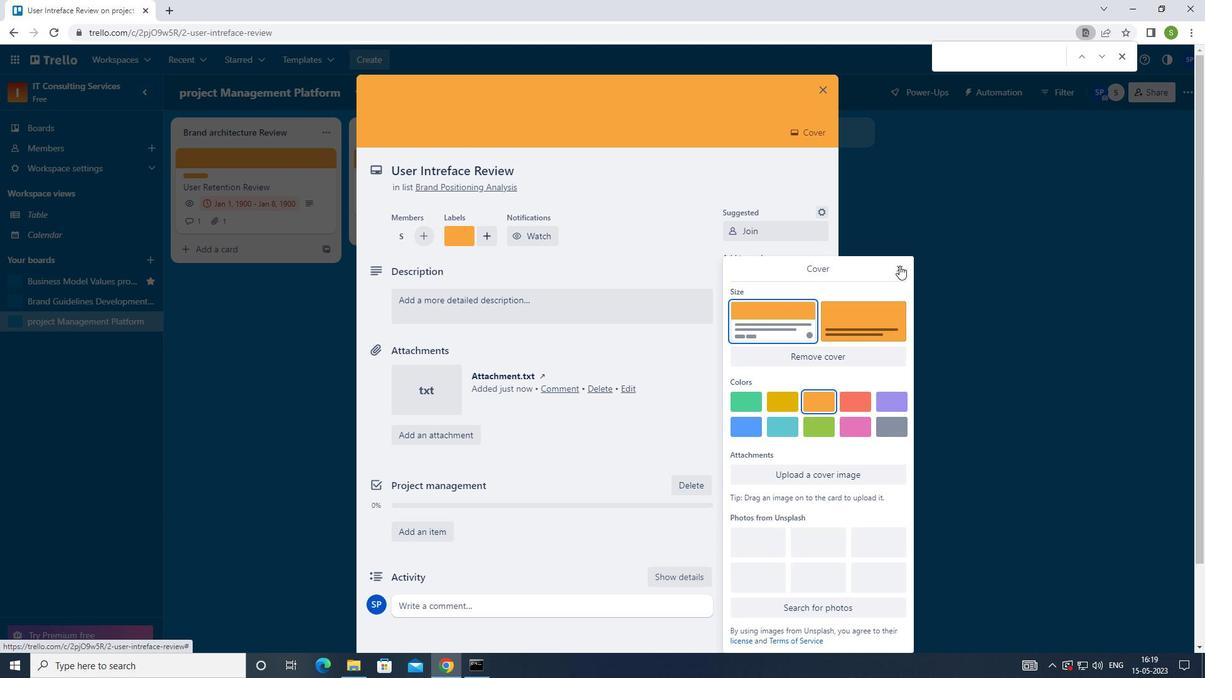 
Action: Mouse moved to (656, 300)
Screenshot: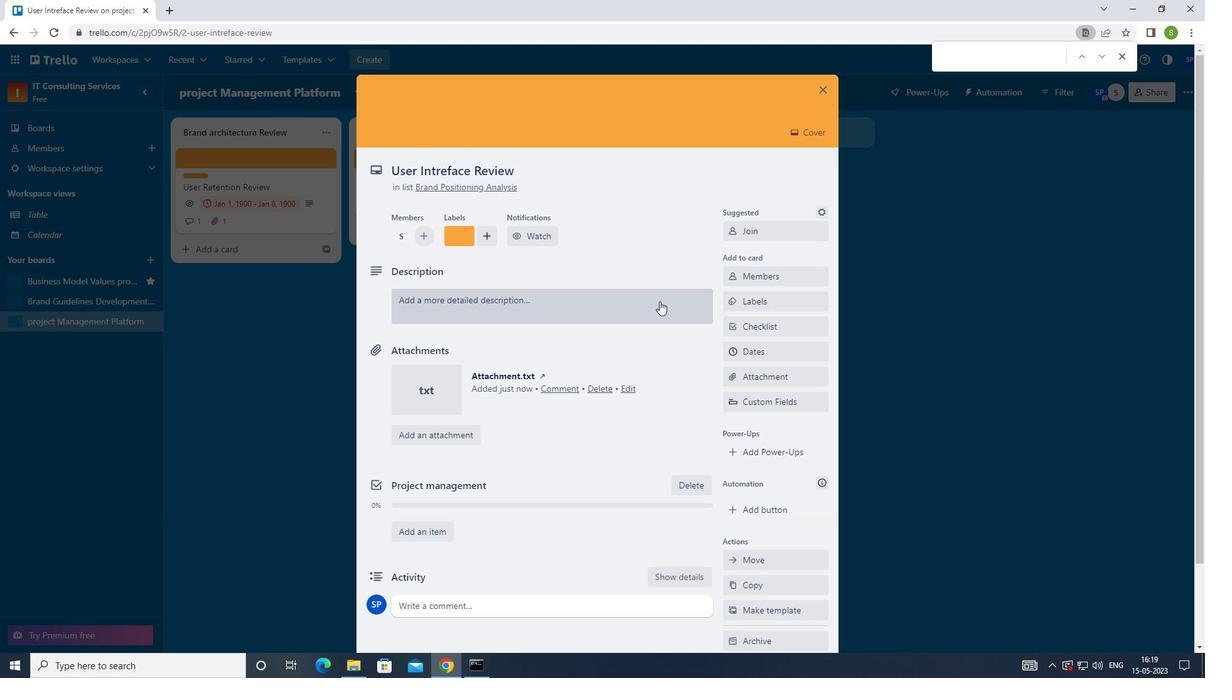 
Action: Mouse pressed left at (656, 300)
Screenshot: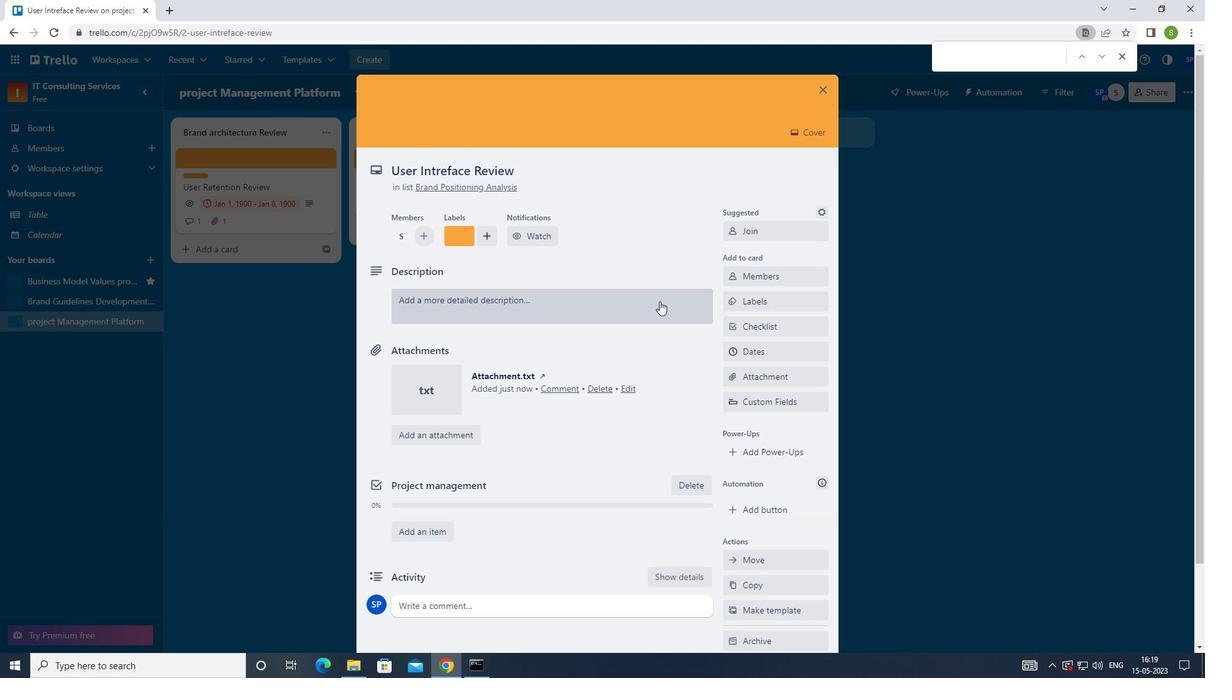 
Action: Mouse moved to (662, 259)
Screenshot: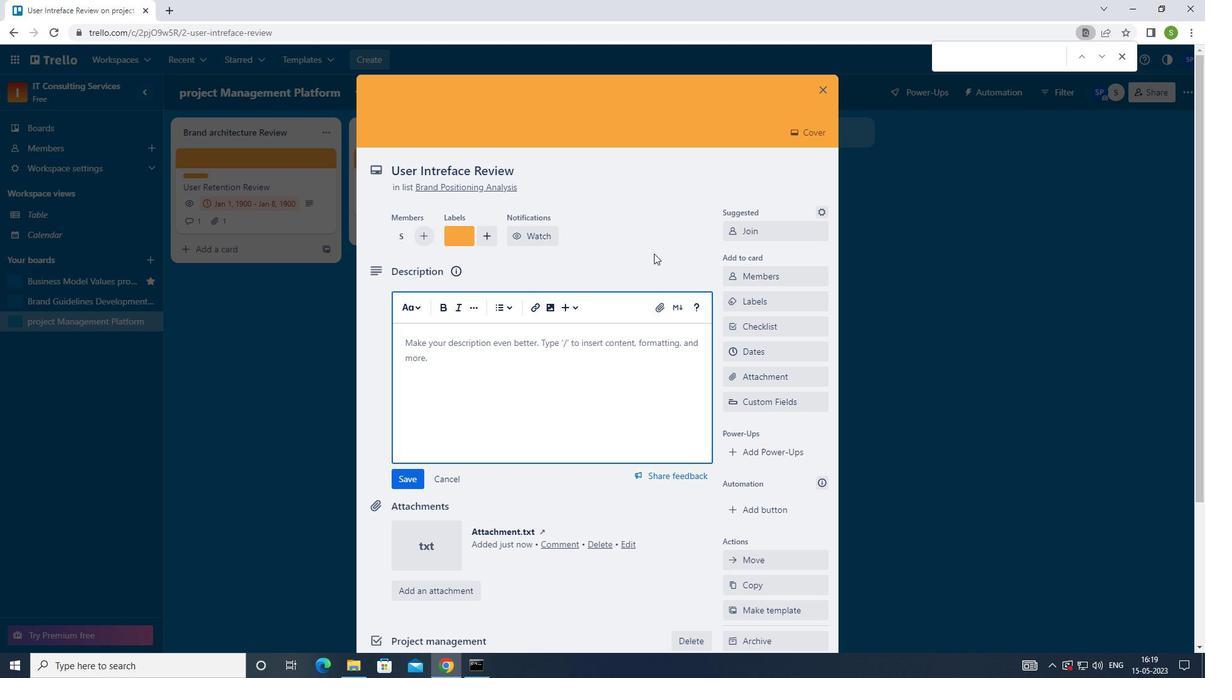 
Action: Key pressed <Key.shift><Key.shift><Key.shift><Key.shift>CREATE<Key.space>AND<Key.space>SEND<Key.space>OUT<Key.space>EMPLOYEE<Key.space>SATISFACTION<Key.space>SURVEY<Key.space>ON<Key.space>COMPANY<Key.space>PL<Key.backspace>PLIS<Key.backspace>CIES<Key.space>AND<Key.space>PROCEDURE
Screenshot: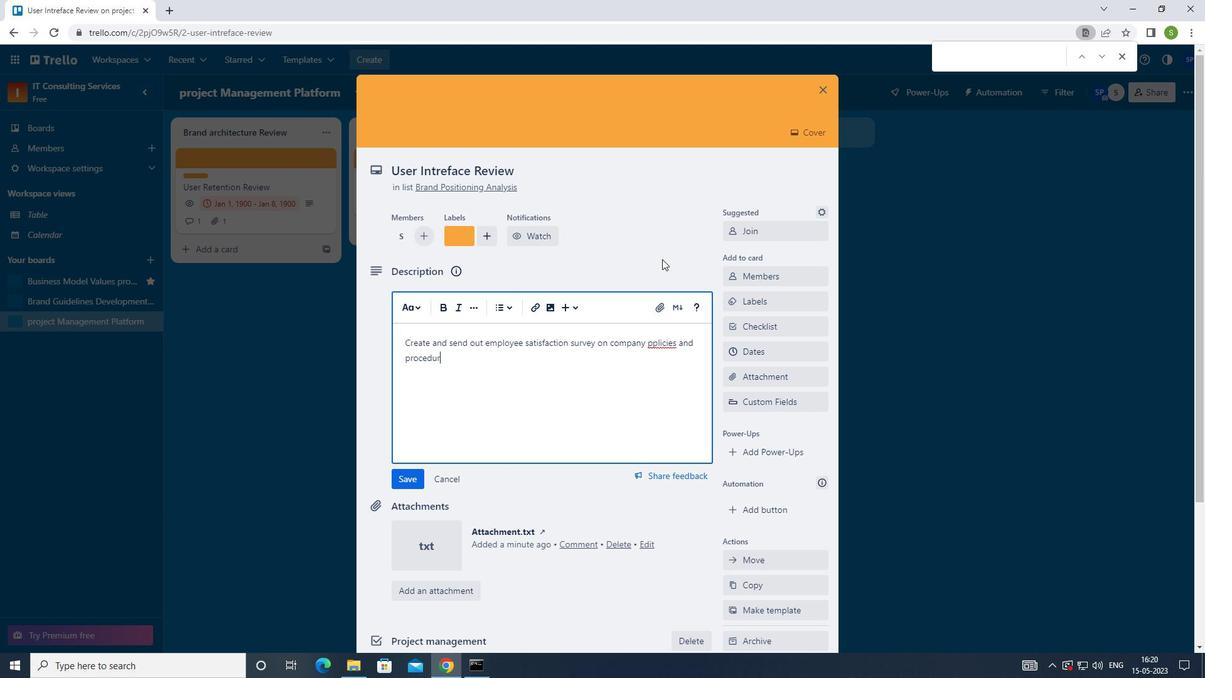 
Action: Mouse moved to (659, 342)
Screenshot: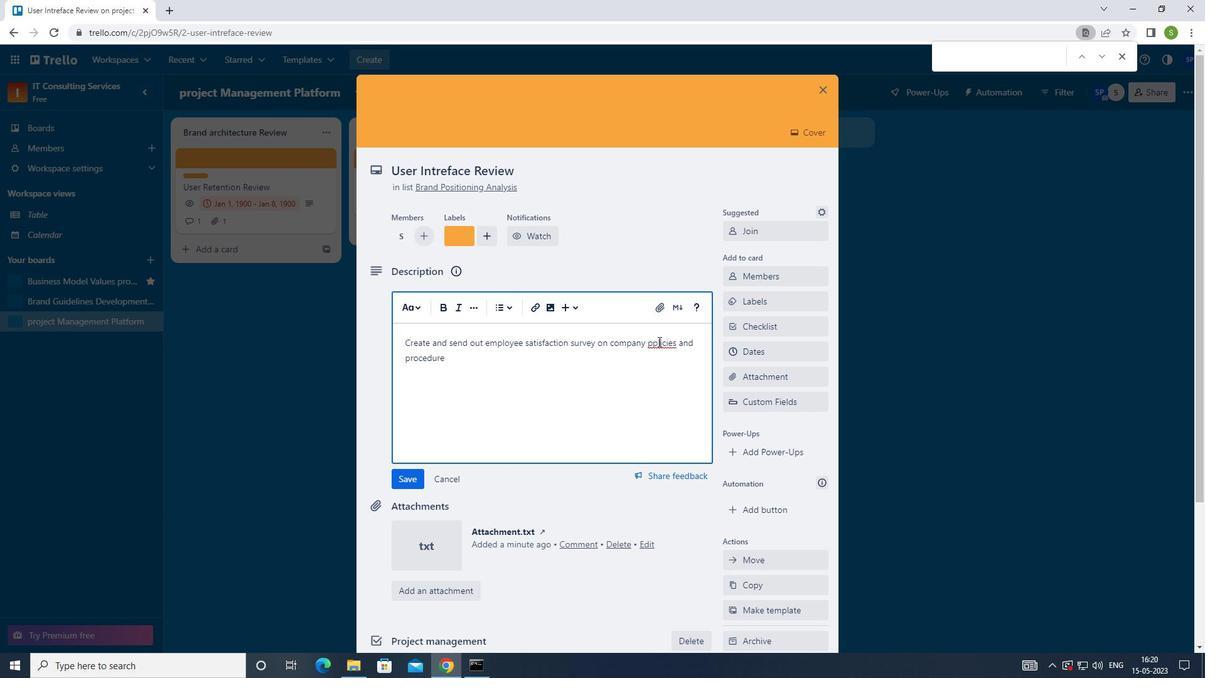 
Action: Mouse pressed left at (659, 342)
Screenshot: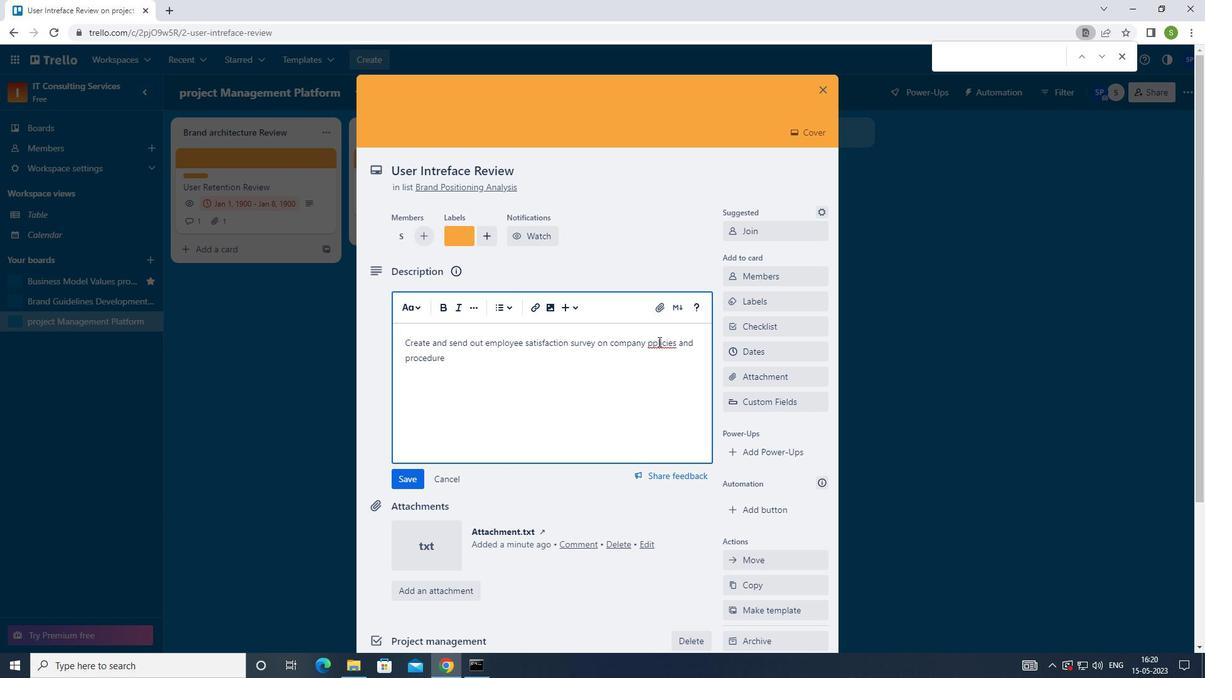 
Action: Mouse moved to (657, 343)
Screenshot: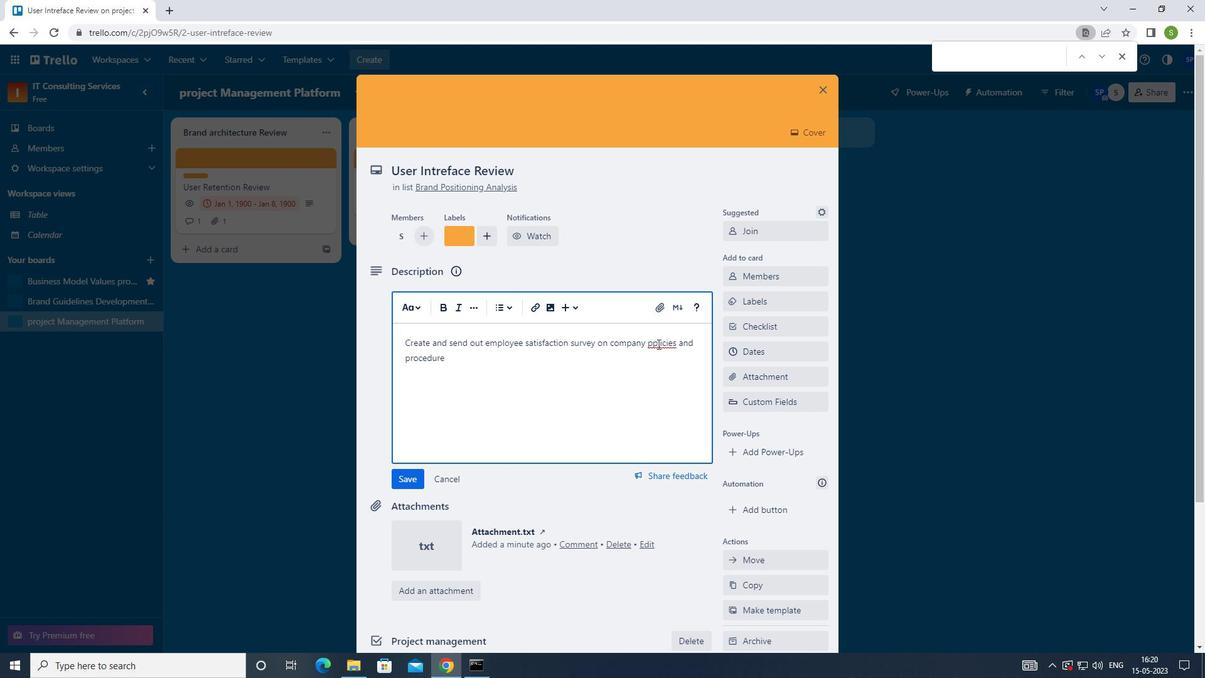 
Action: Mouse pressed left at (657, 343)
Screenshot: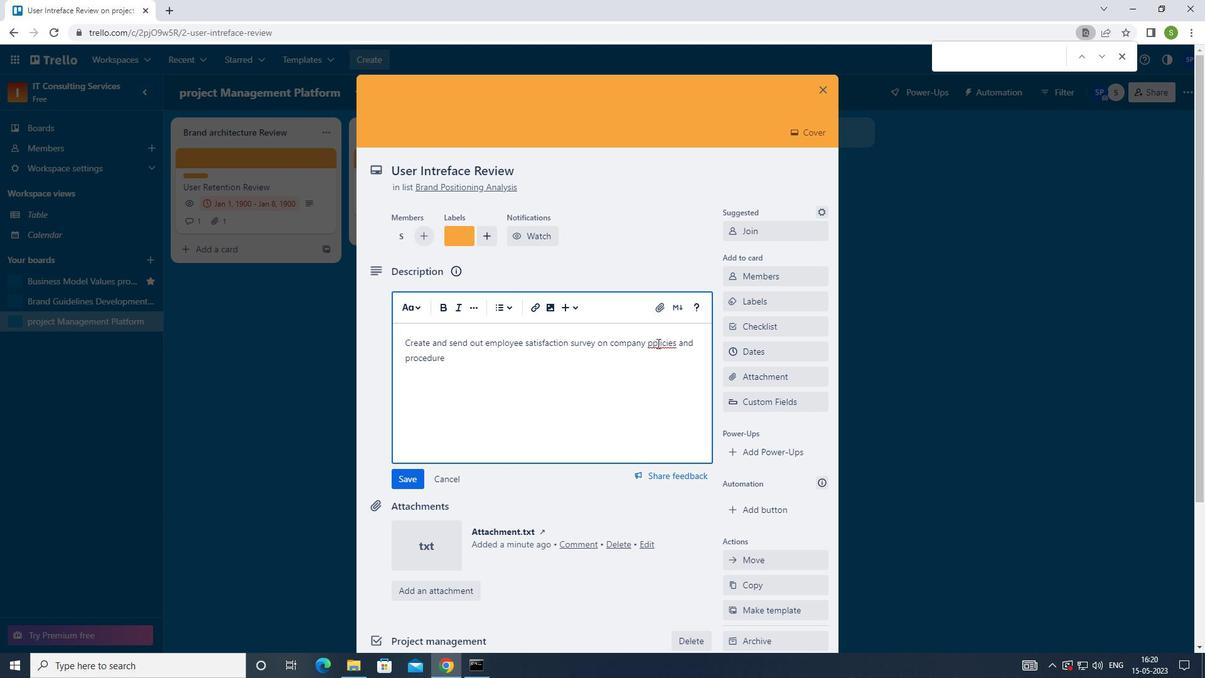 
Action: Mouse moved to (658, 341)
Screenshot: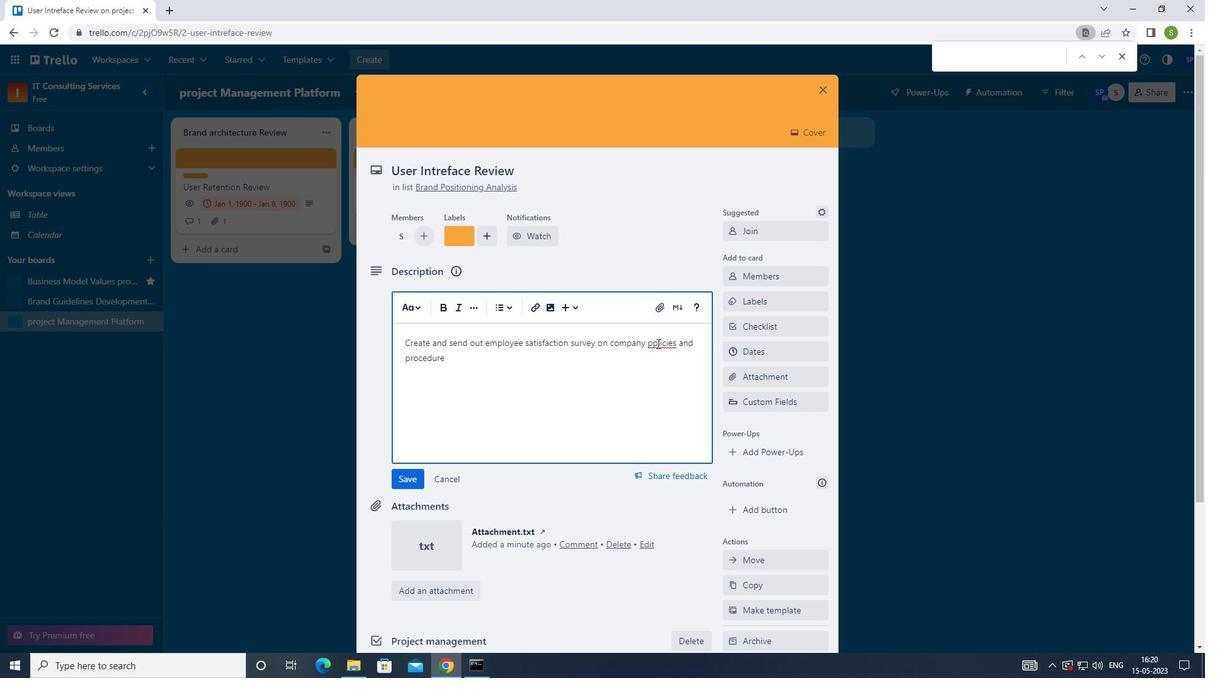 
Action: Key pressed <Key.backspace>
Screenshot: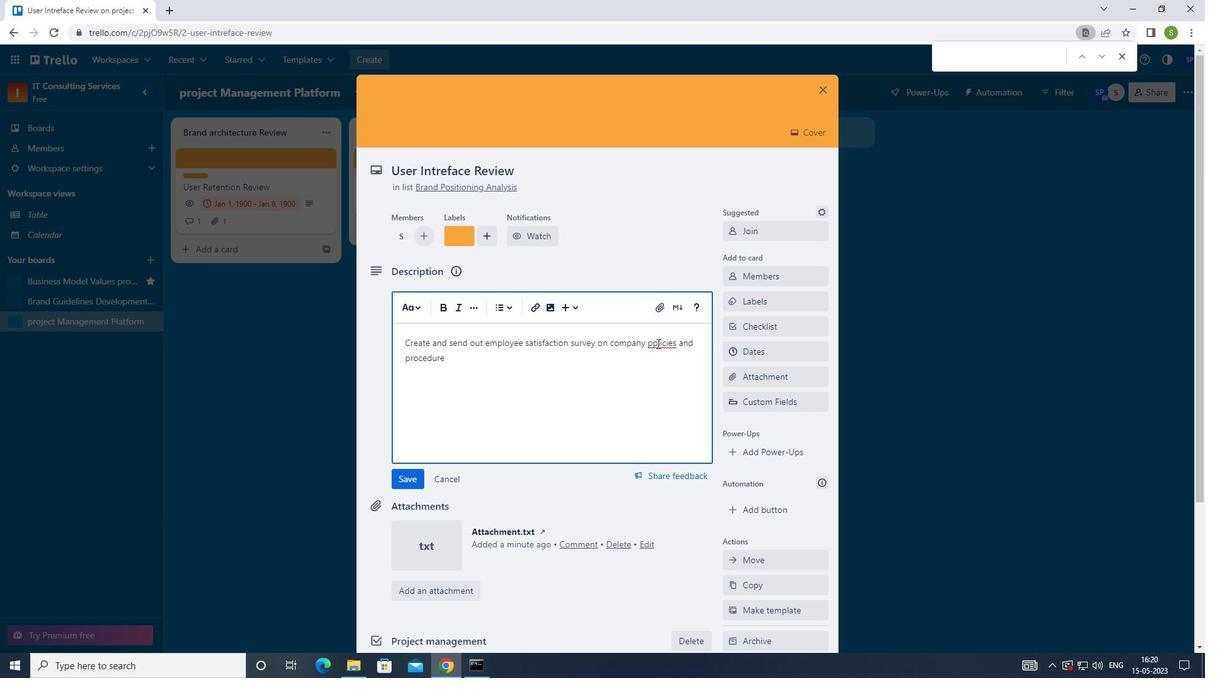 
Action: Mouse moved to (659, 340)
Screenshot: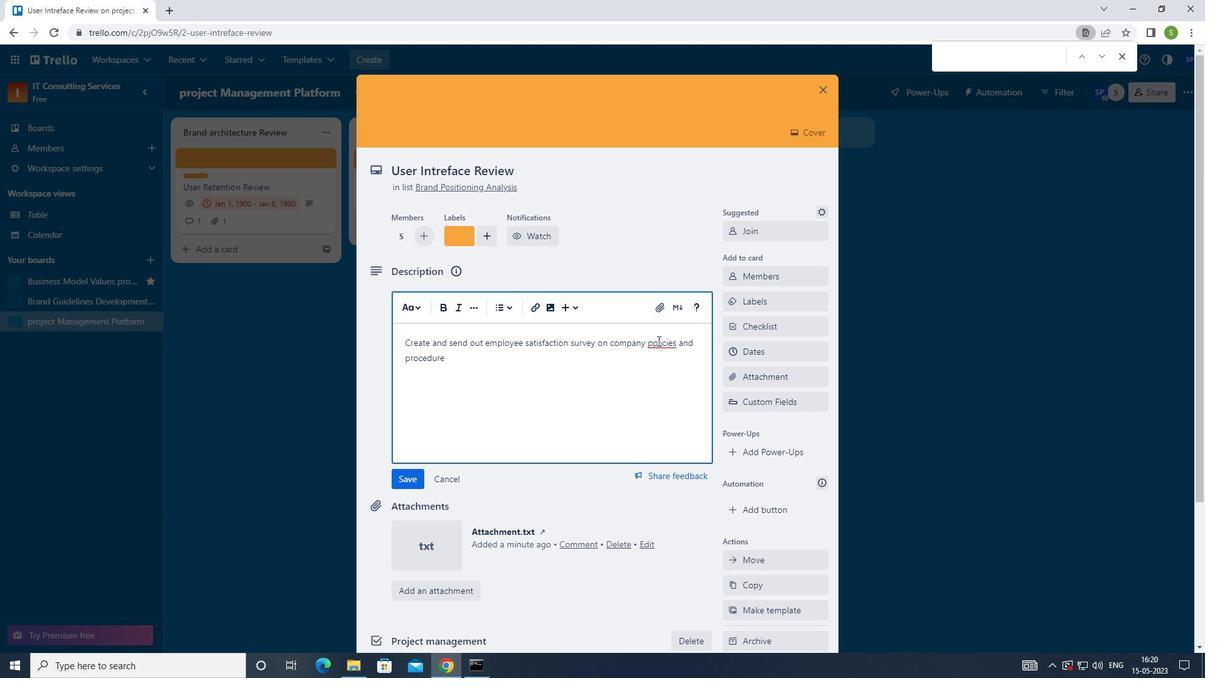 
Action: Key pressed O
Screenshot: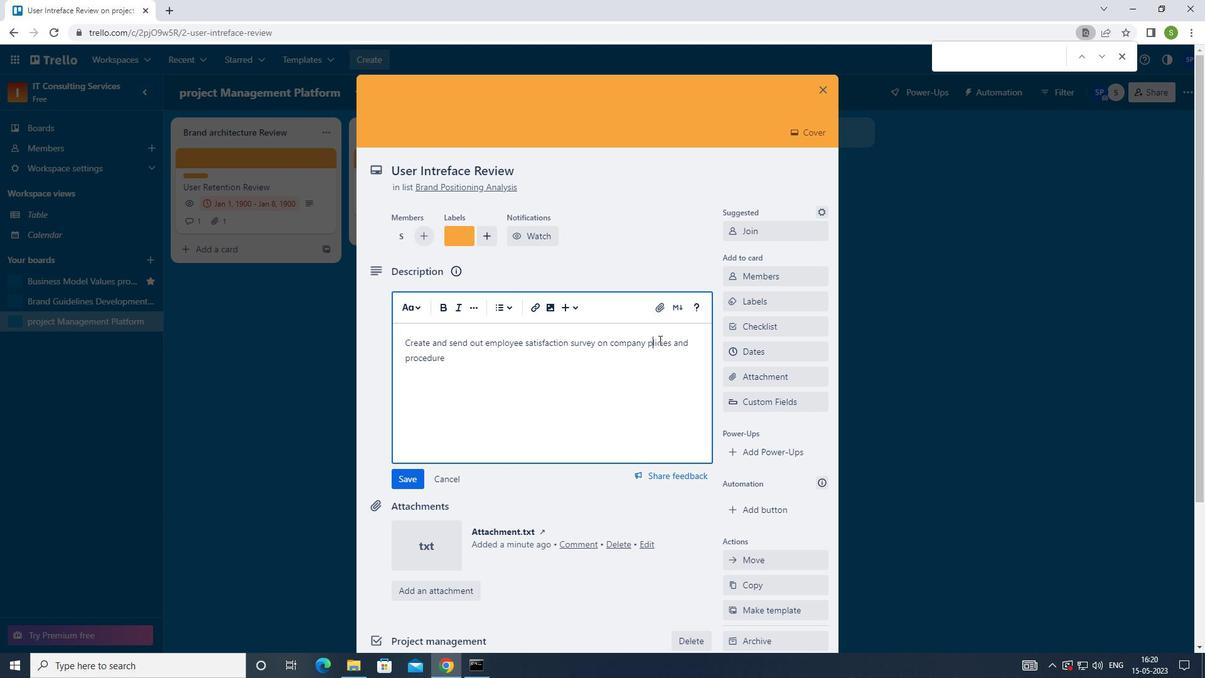 
Action: Mouse moved to (402, 479)
Screenshot: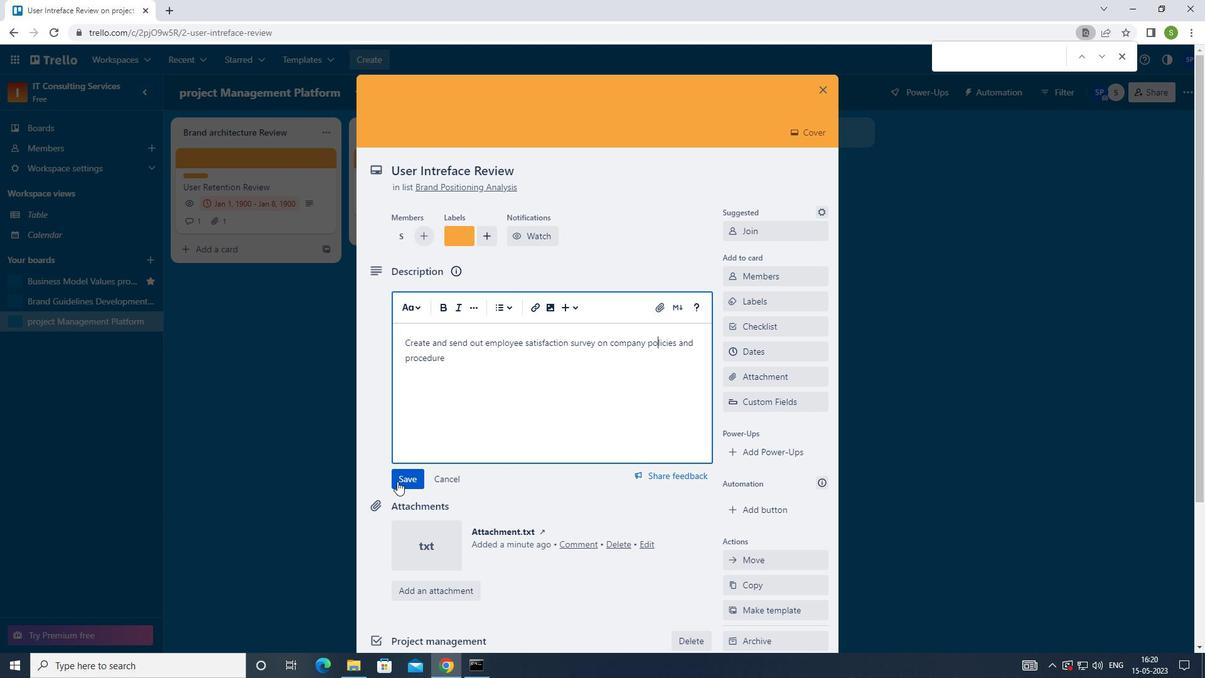 
Action: Mouse pressed left at (402, 479)
Screenshot: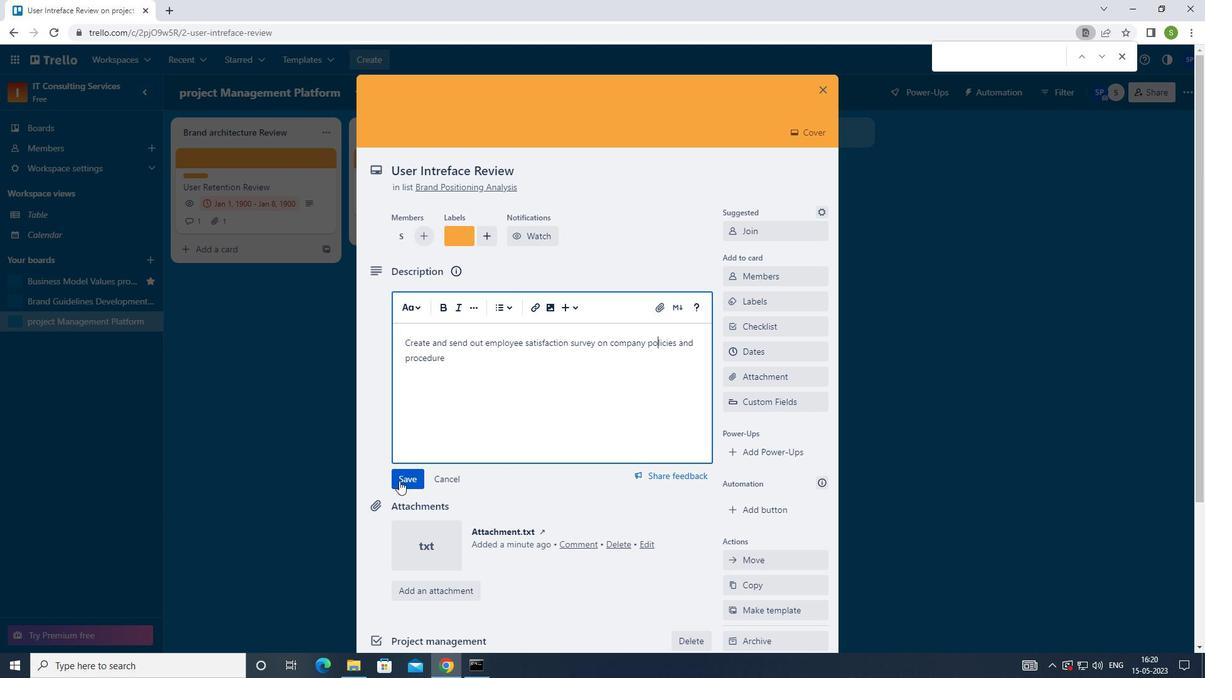 
Action: Mouse moved to (473, 472)
Screenshot: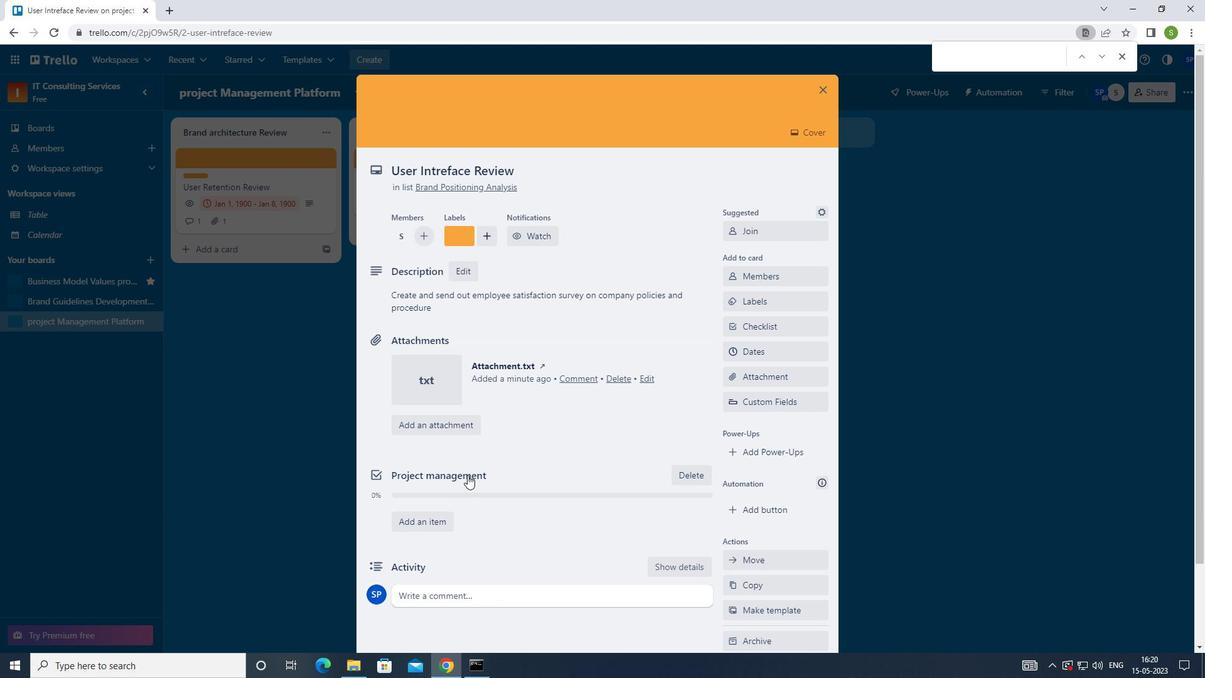 
Action: Mouse scrolled (473, 471) with delta (0, 0)
Screenshot: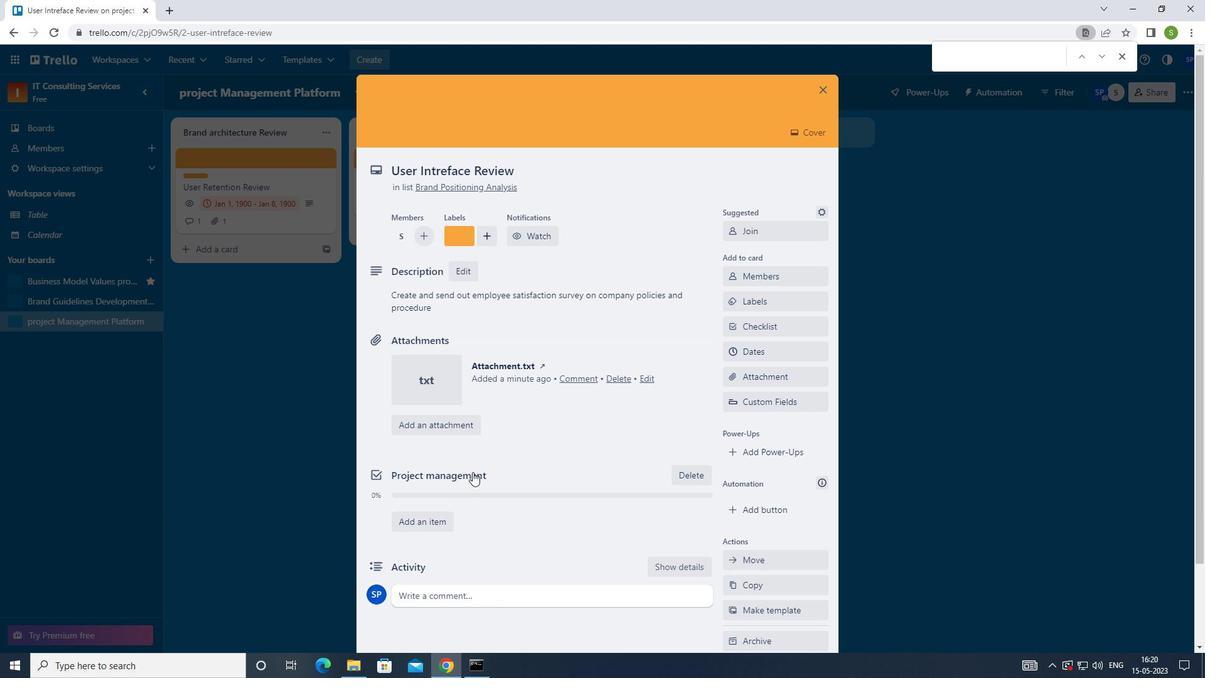 
Action: Mouse moved to (476, 474)
Screenshot: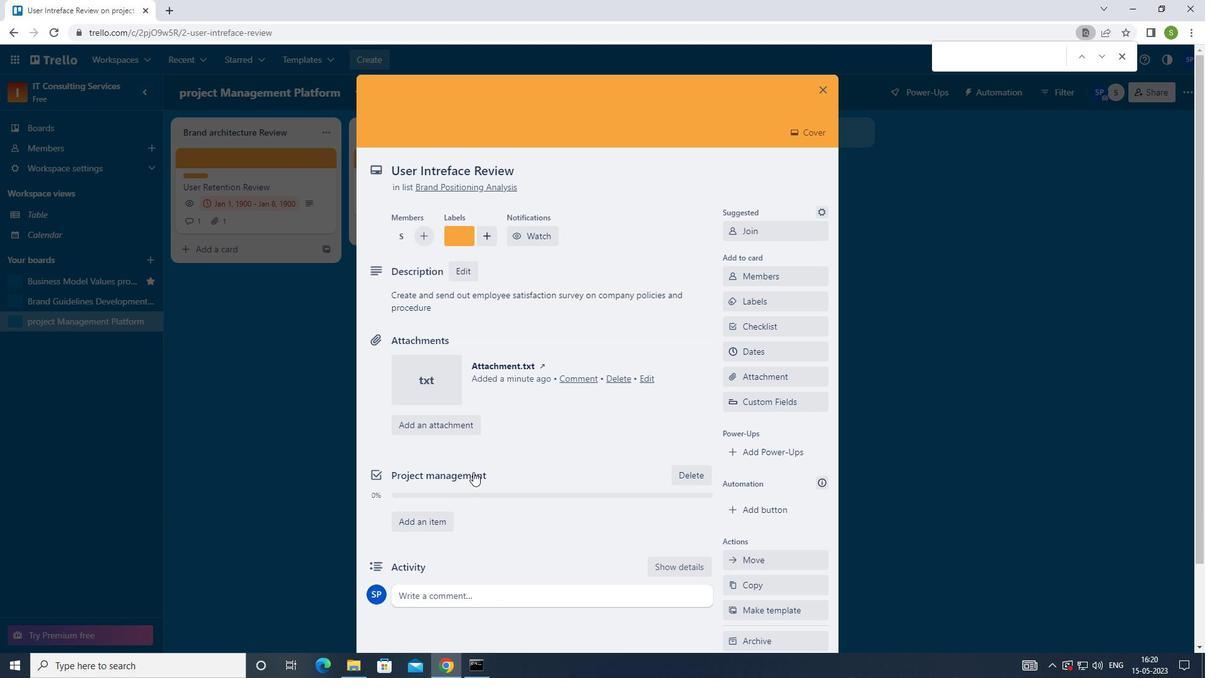 
Action: Mouse scrolled (476, 474) with delta (0, 0)
Screenshot: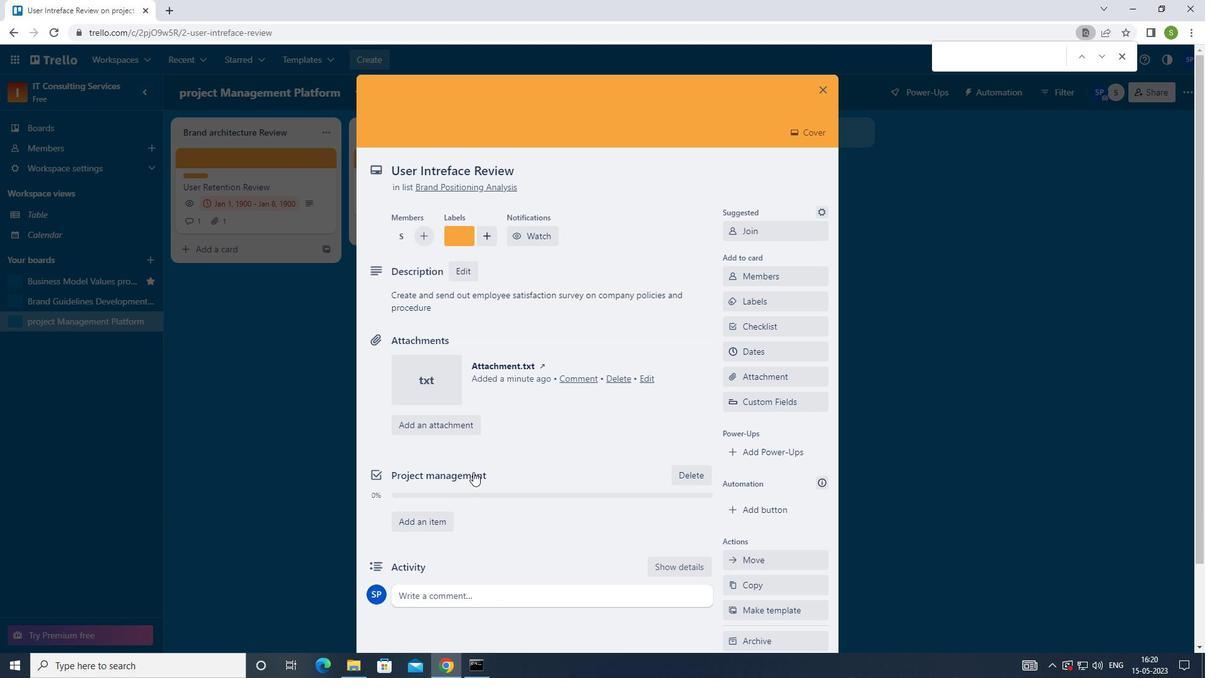 
Action: Mouse moved to (481, 508)
Screenshot: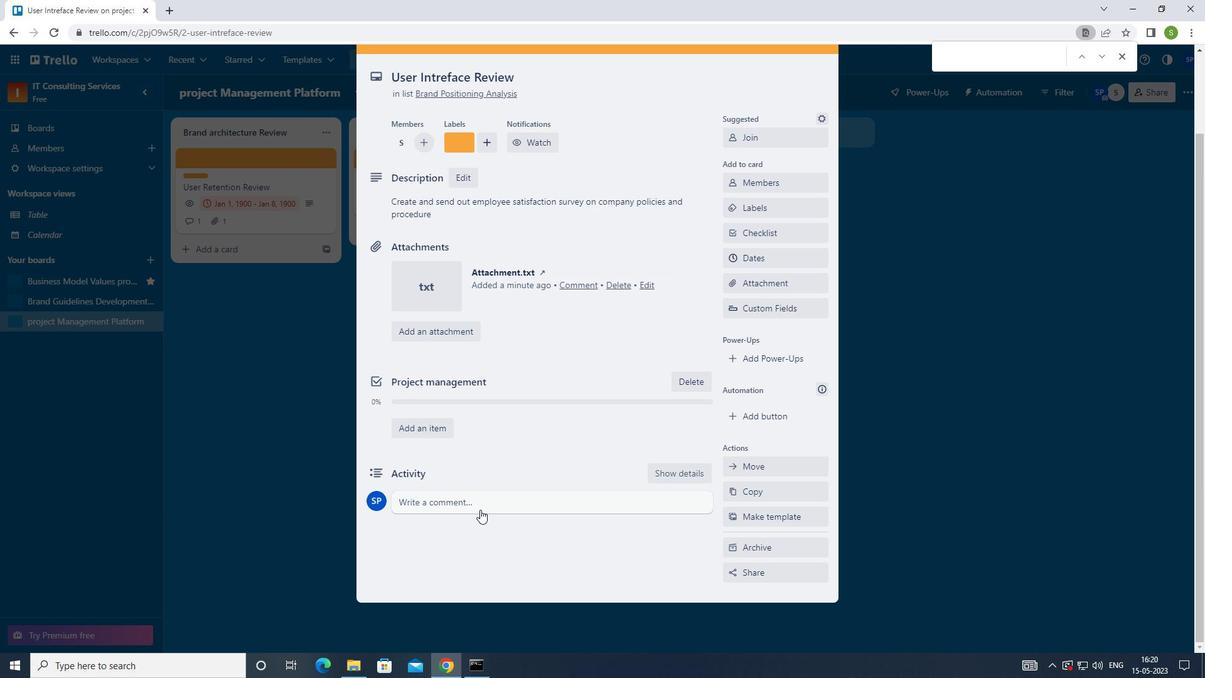 
Action: Mouse pressed left at (481, 508)
Screenshot: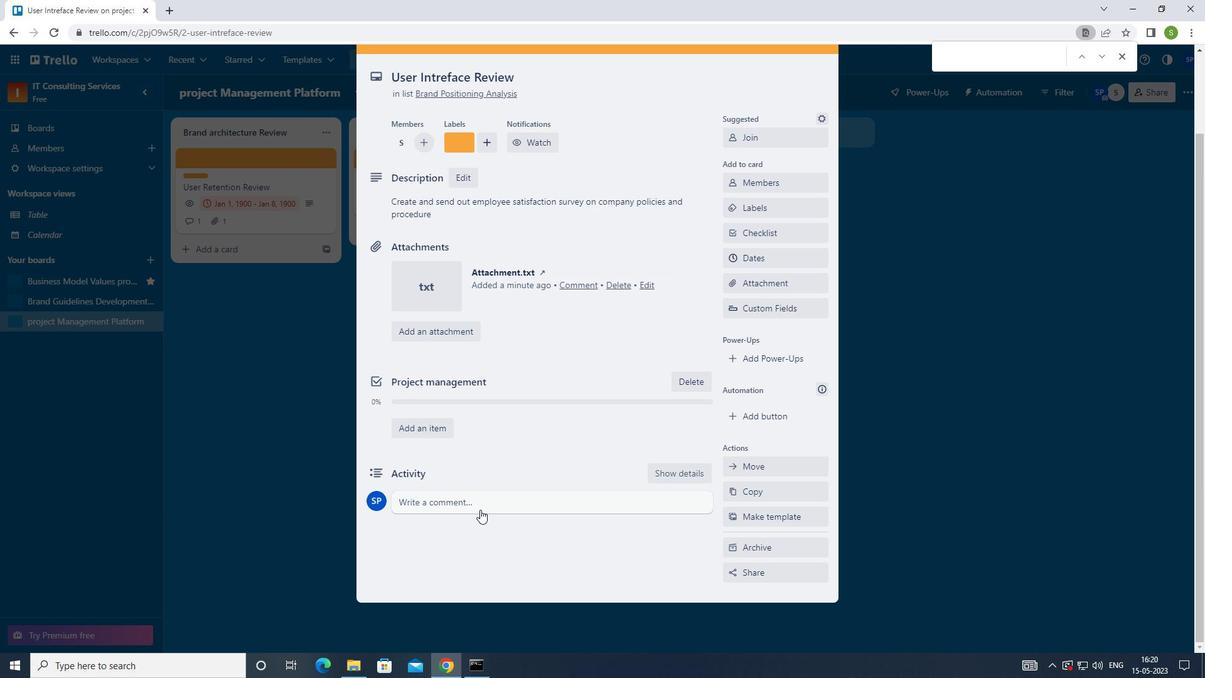 
Action: Mouse moved to (519, 419)
Screenshot: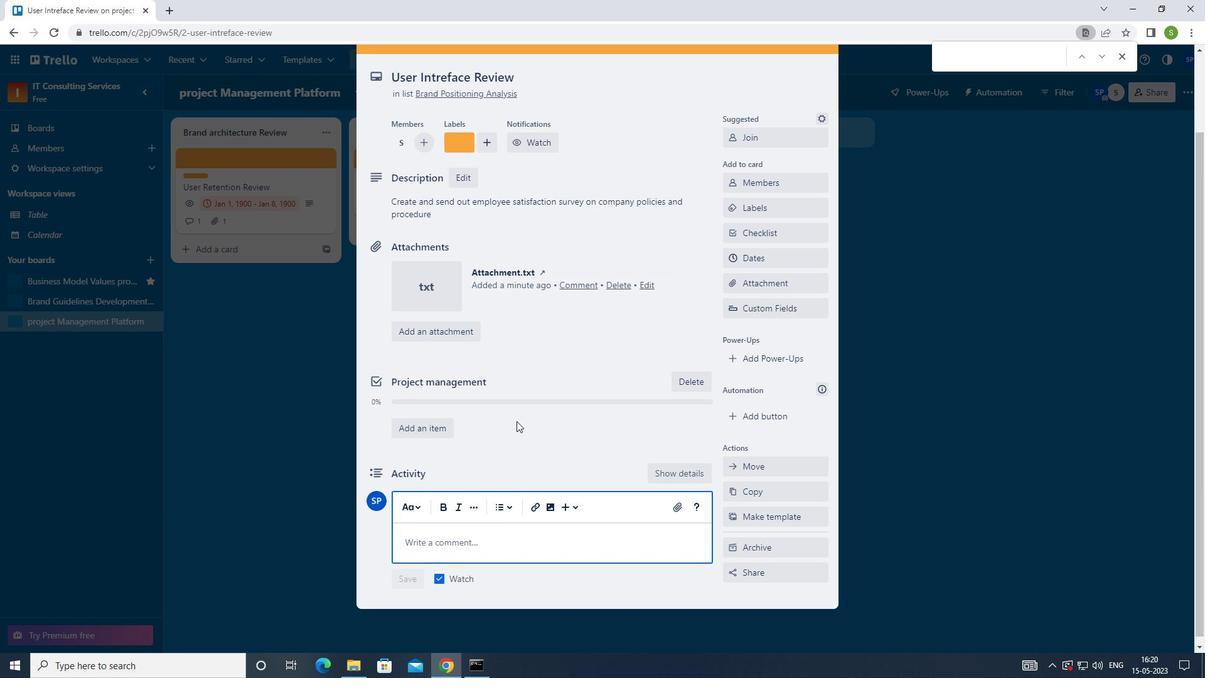
Action: Key pressed <Key.shift>GIVEN<Key.space>THE<Key.space>COMPLEXITY<Key.space>I<Key.backspace>OF<Key.space>THIS<Key.space>TASK<Key.space>LETU<Key.backspace><Key.space>US<Key.space>BRE<Key.caps_lock>AK<Key.backspace><Key.backspace><Key.caps_lock>AK<Key.space>IT<Key.space>DOWN<Key.space>INTO<Key.space>SAM<Key.backspace><Key.backspace>MALLER<Key.space>MORE<Key.space>MANAGEABLE<Key.space>TASKS<Key.space>TO<Key.space>MAKE<Key.space>PROGRESS
Screenshot: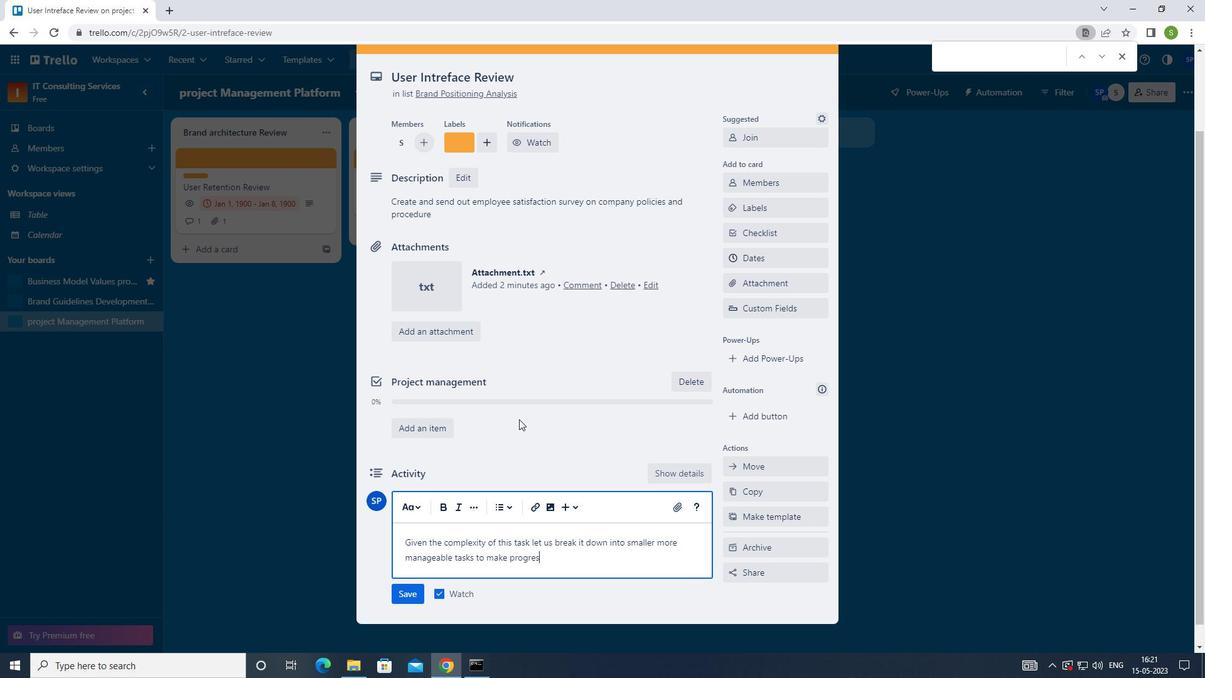 
Action: Mouse moved to (410, 587)
Screenshot: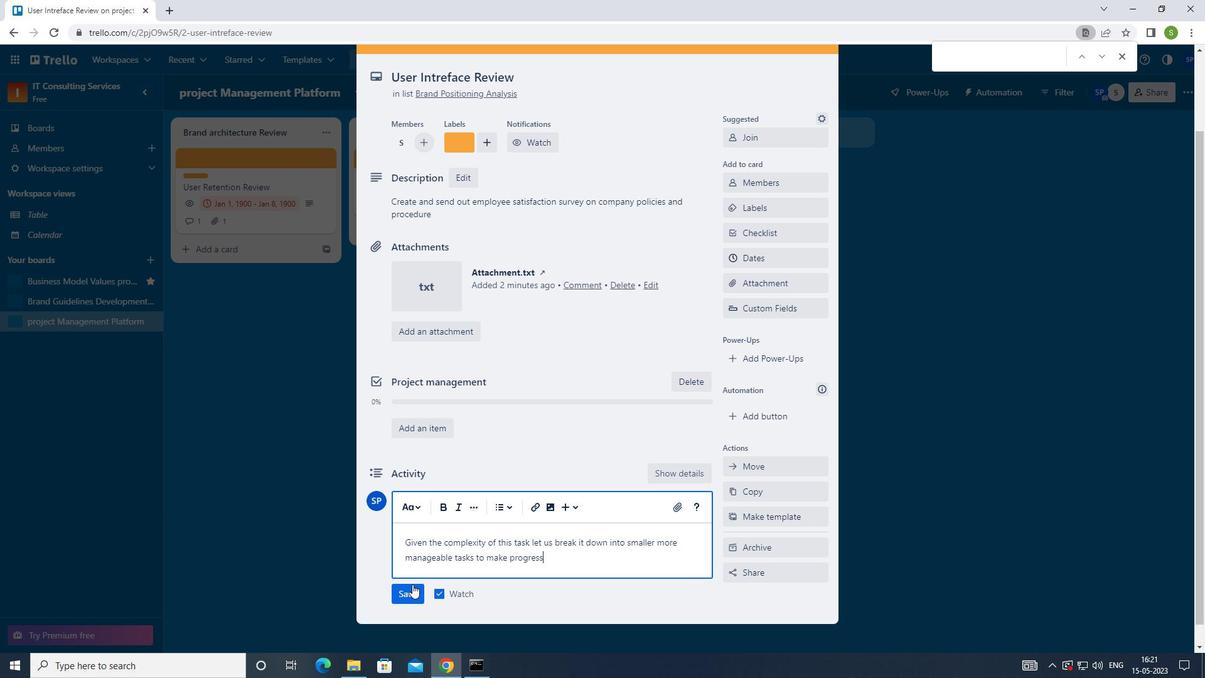 
Action: Mouse pressed left at (410, 587)
Screenshot: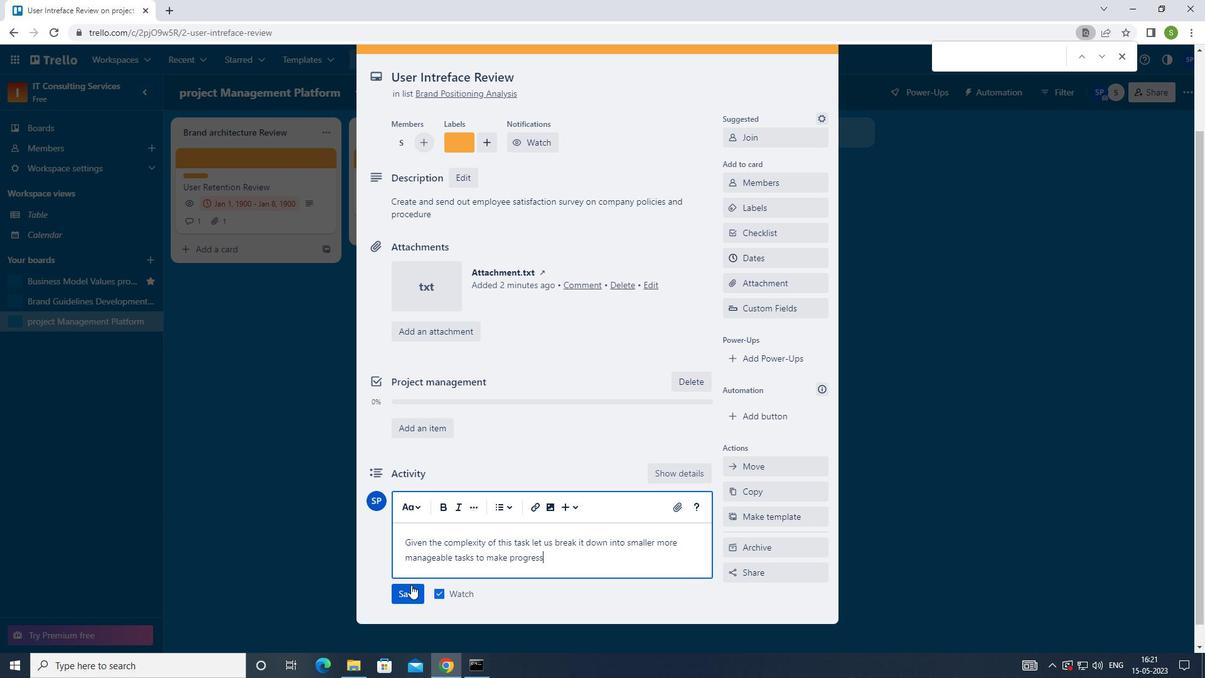 
Action: Mouse moved to (756, 254)
Screenshot: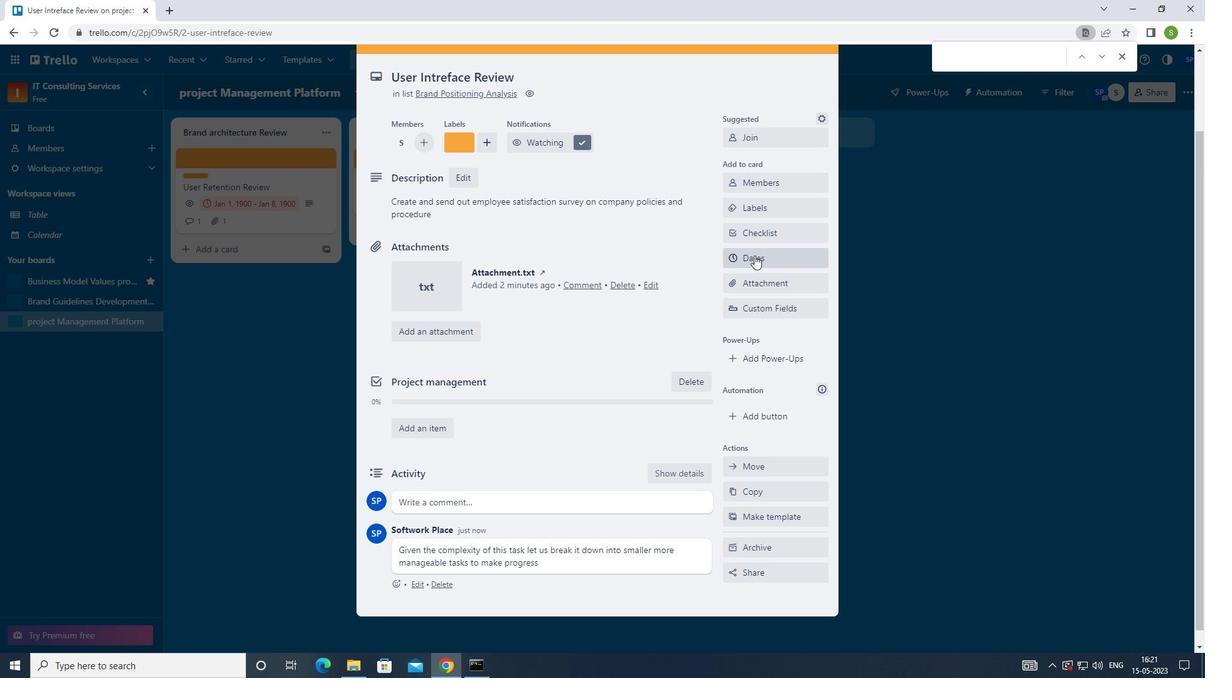 
Action: Mouse pressed left at (756, 254)
Screenshot: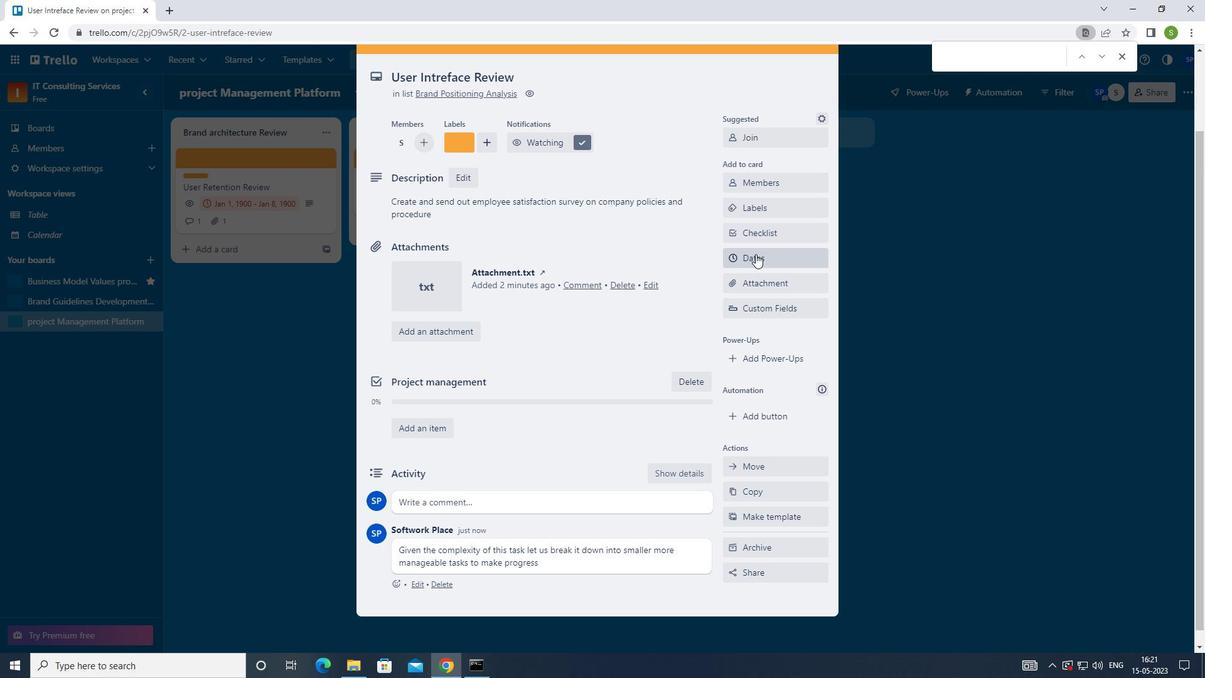 
Action: Mouse moved to (741, 321)
Screenshot: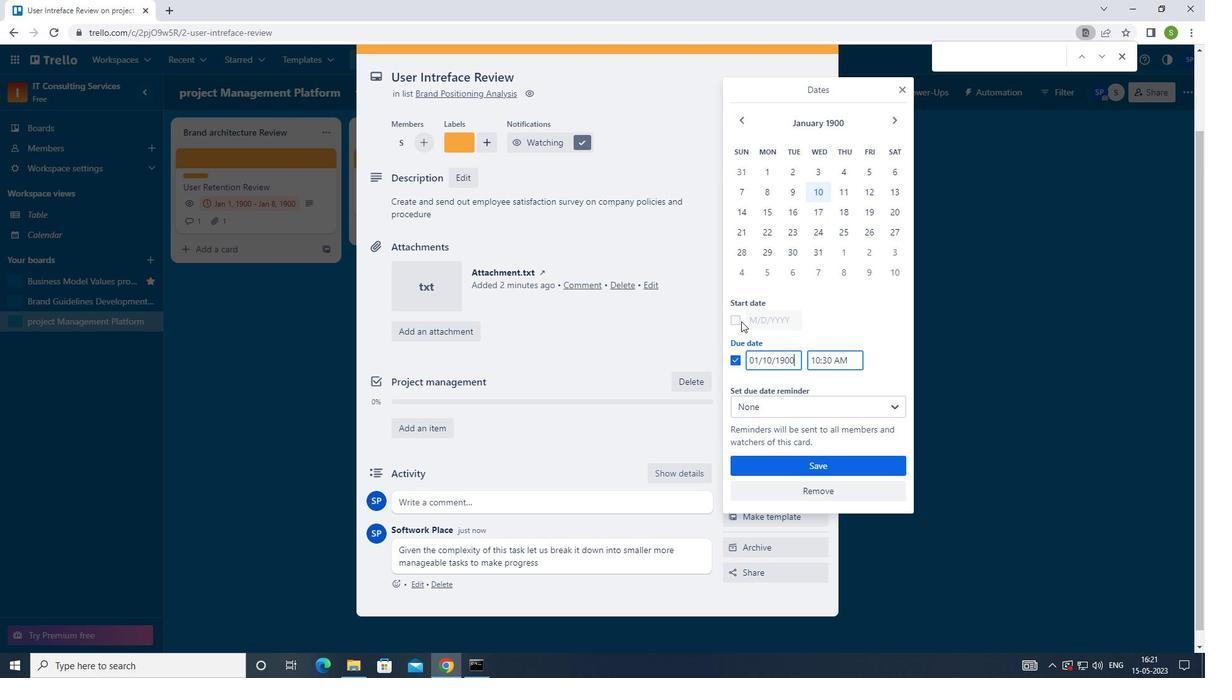 
Action: Mouse pressed left at (741, 321)
Screenshot: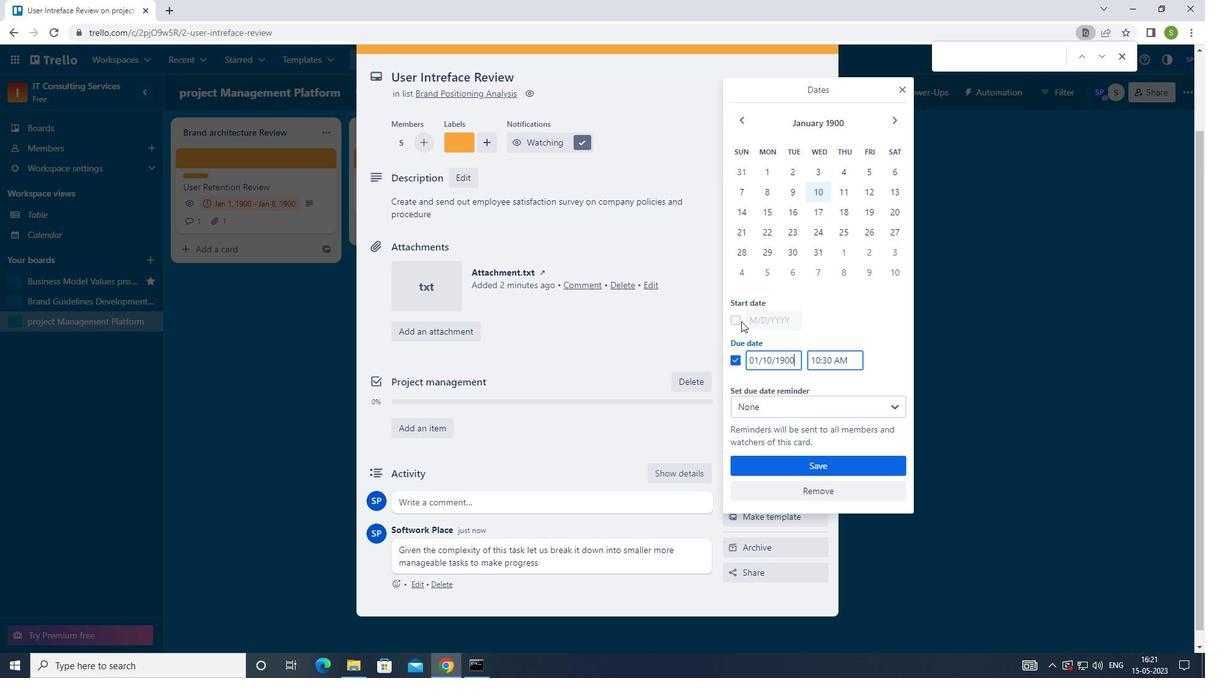 
Action: Mouse moved to (841, 172)
Screenshot: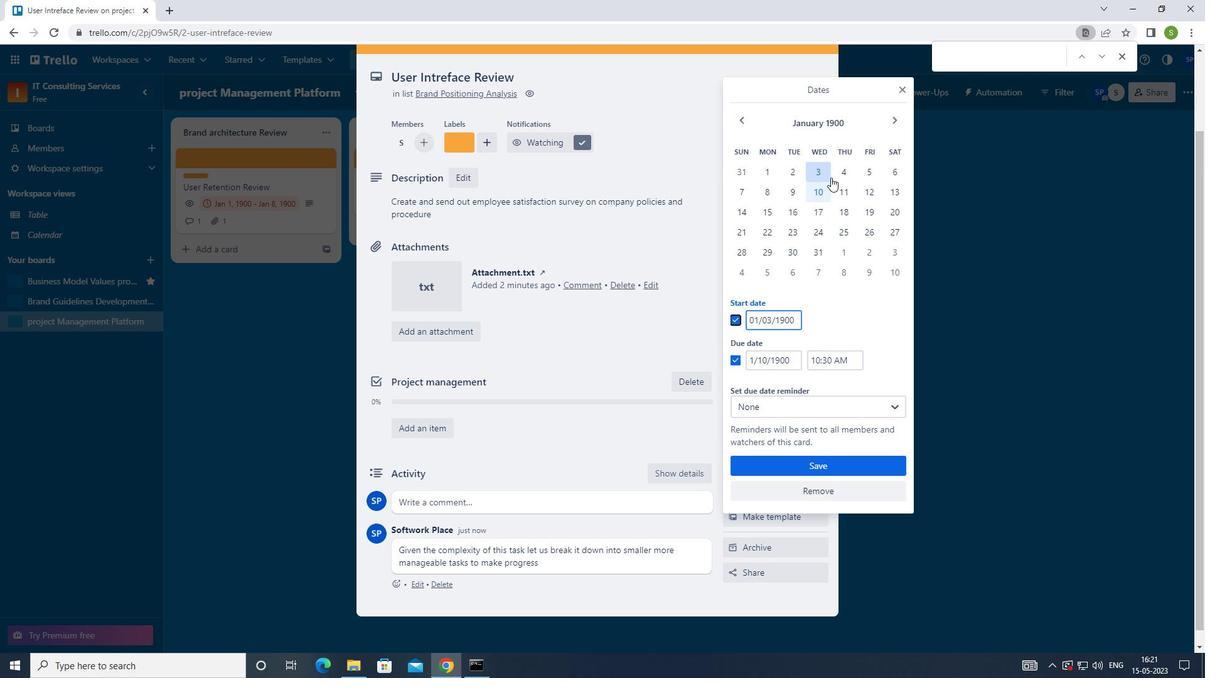
Action: Mouse pressed left at (841, 172)
Screenshot: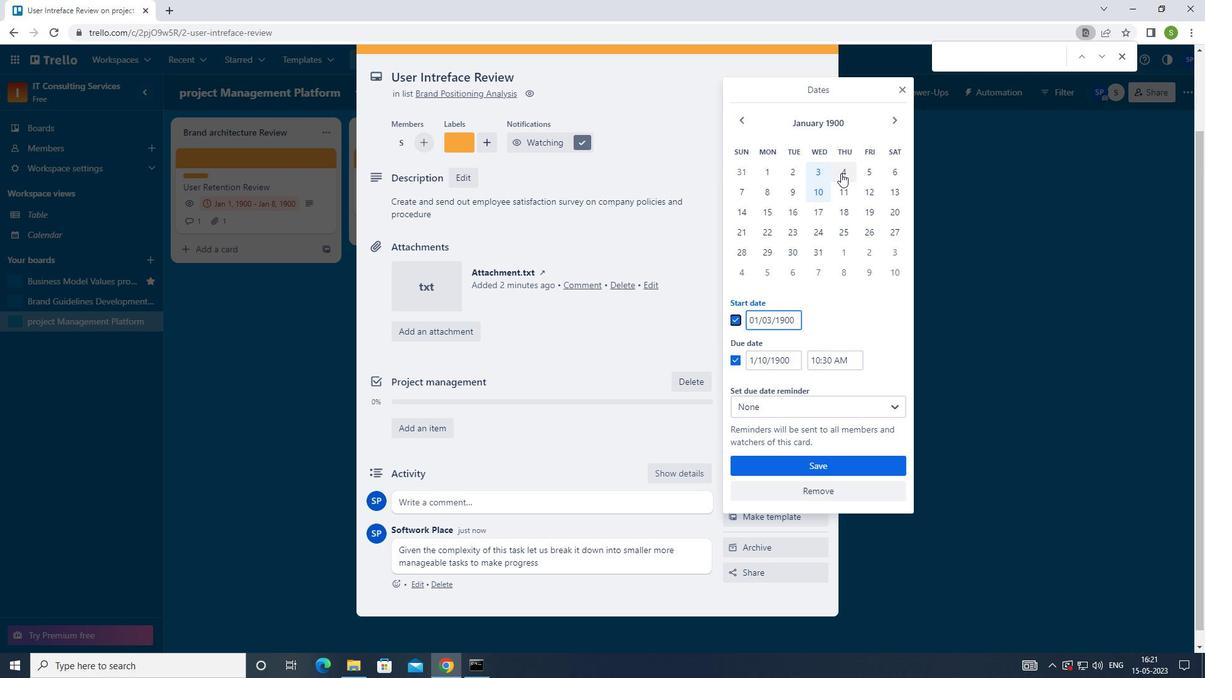 
Action: Mouse moved to (841, 195)
Screenshot: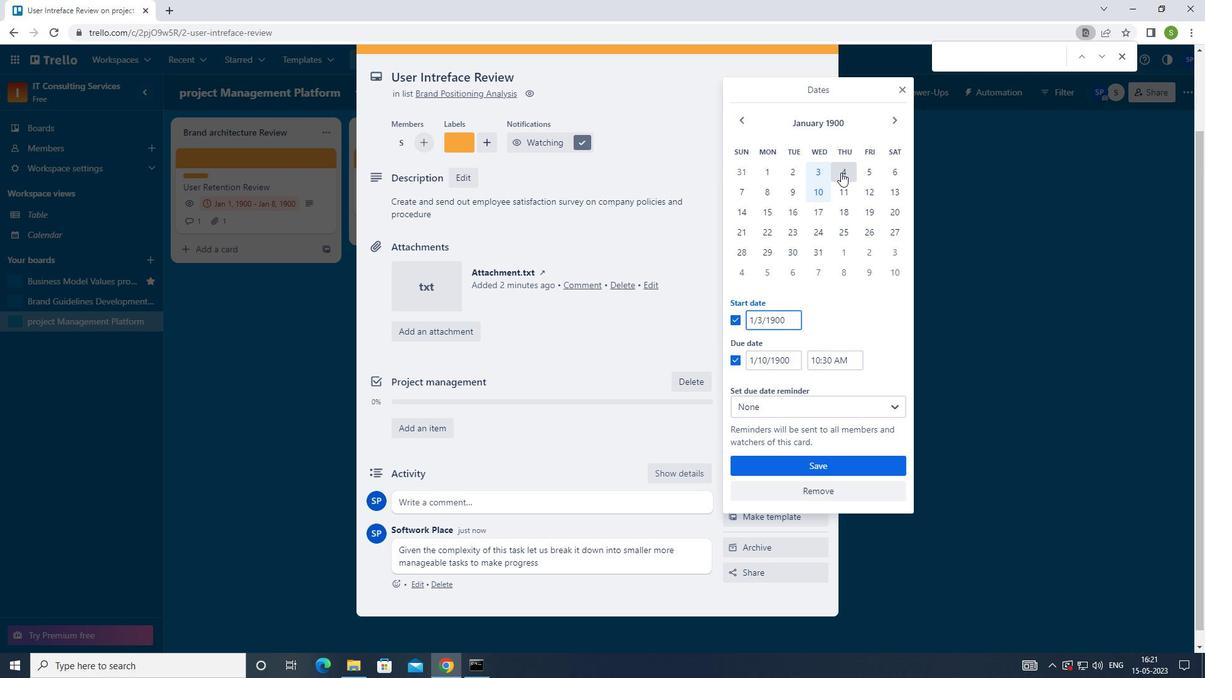 
Action: Mouse pressed left at (841, 195)
Screenshot: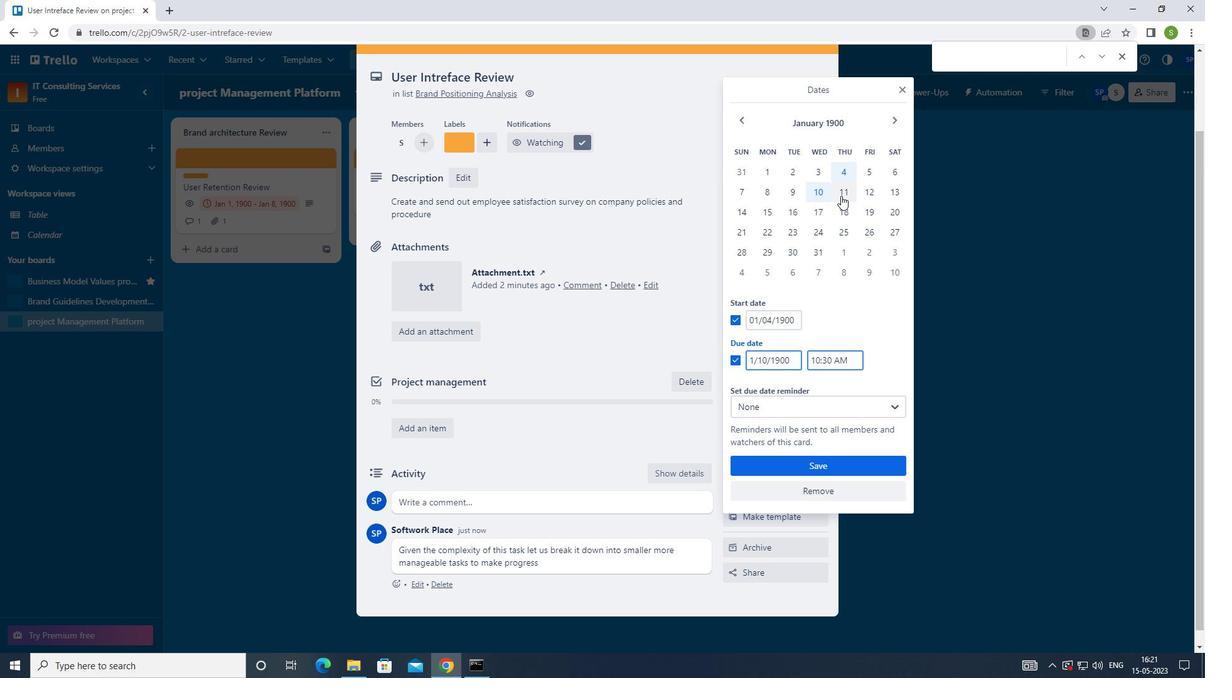 
Action: Mouse moved to (839, 464)
Screenshot: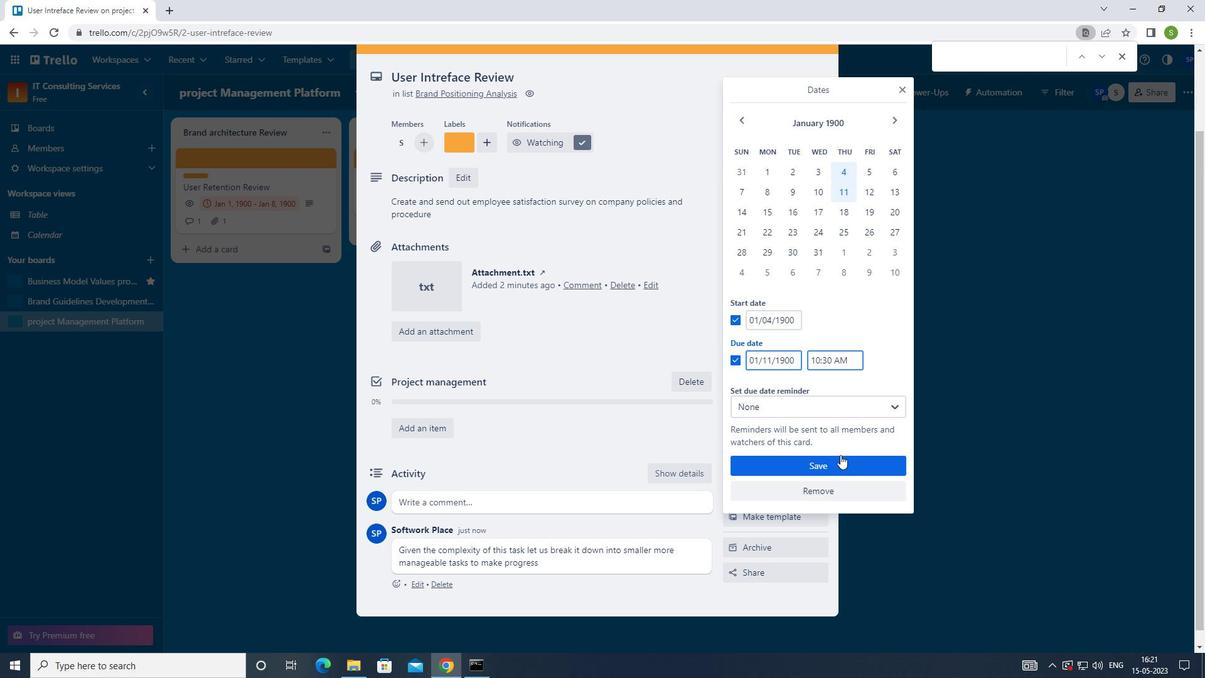 
Action: Mouse pressed left at (839, 464)
Screenshot: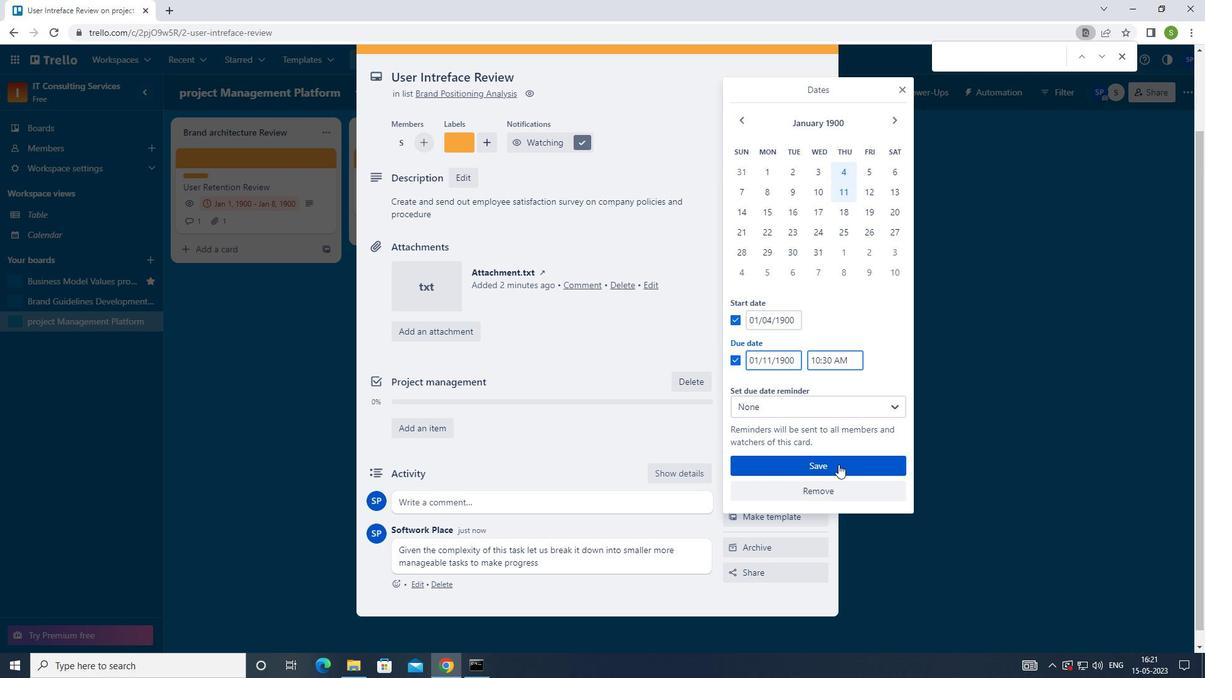 
Action: Mouse moved to (838, 464)
Screenshot: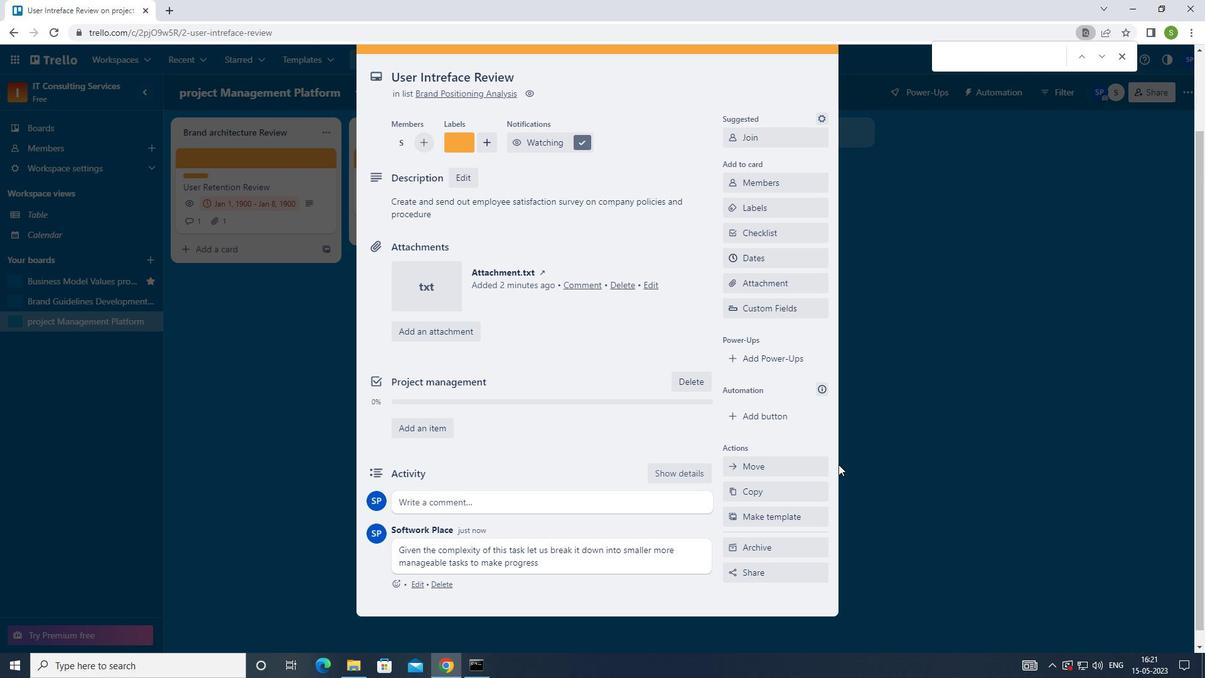 
Action: Key pressed <Key.f8>
Screenshot: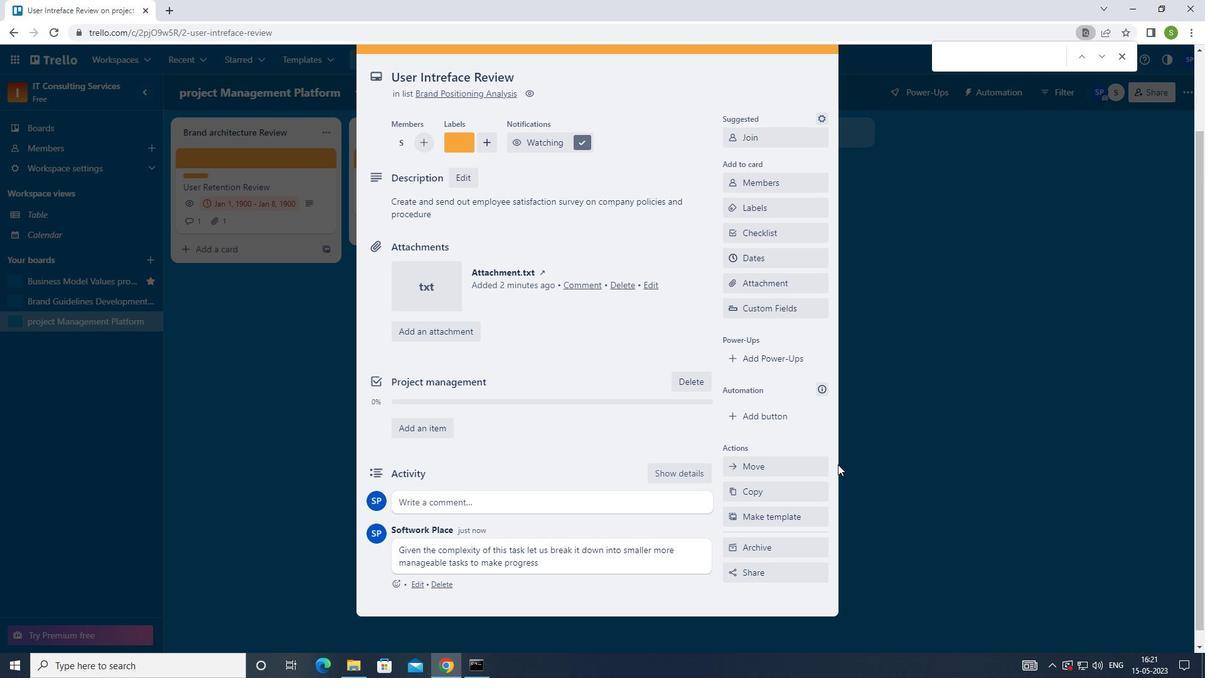 
